 Task: In the Contact  JohnsonMarry@abc7ny.com, schedule and save the meeting with title: 'Collaborative Discussion', Select date: '23 September, 2023', select start time: 10:00:AM. Add location in person New York with meeting description: Kindly join this meeting to understand Product Demo and Service Presentation.. Logged in from softage.1@softage.net
Action: Mouse moved to (96, 78)
Screenshot: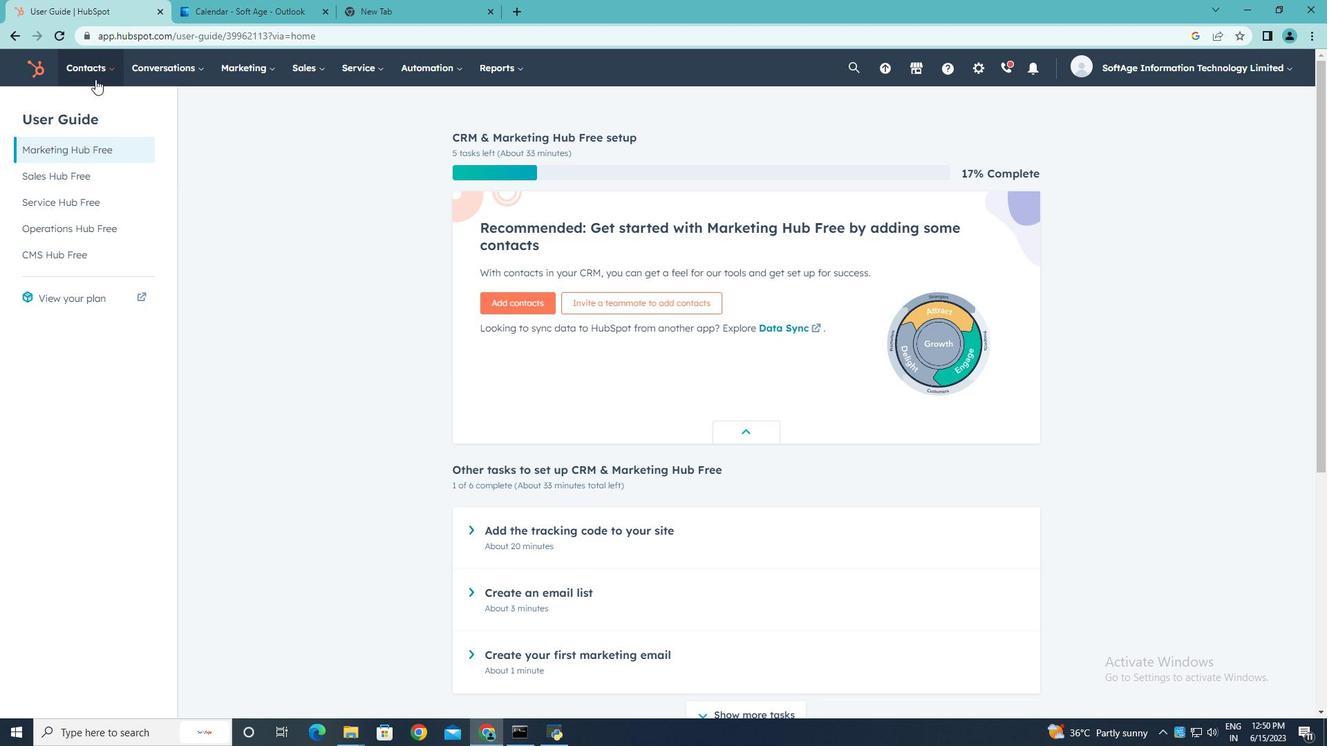 
Action: Mouse pressed left at (96, 78)
Screenshot: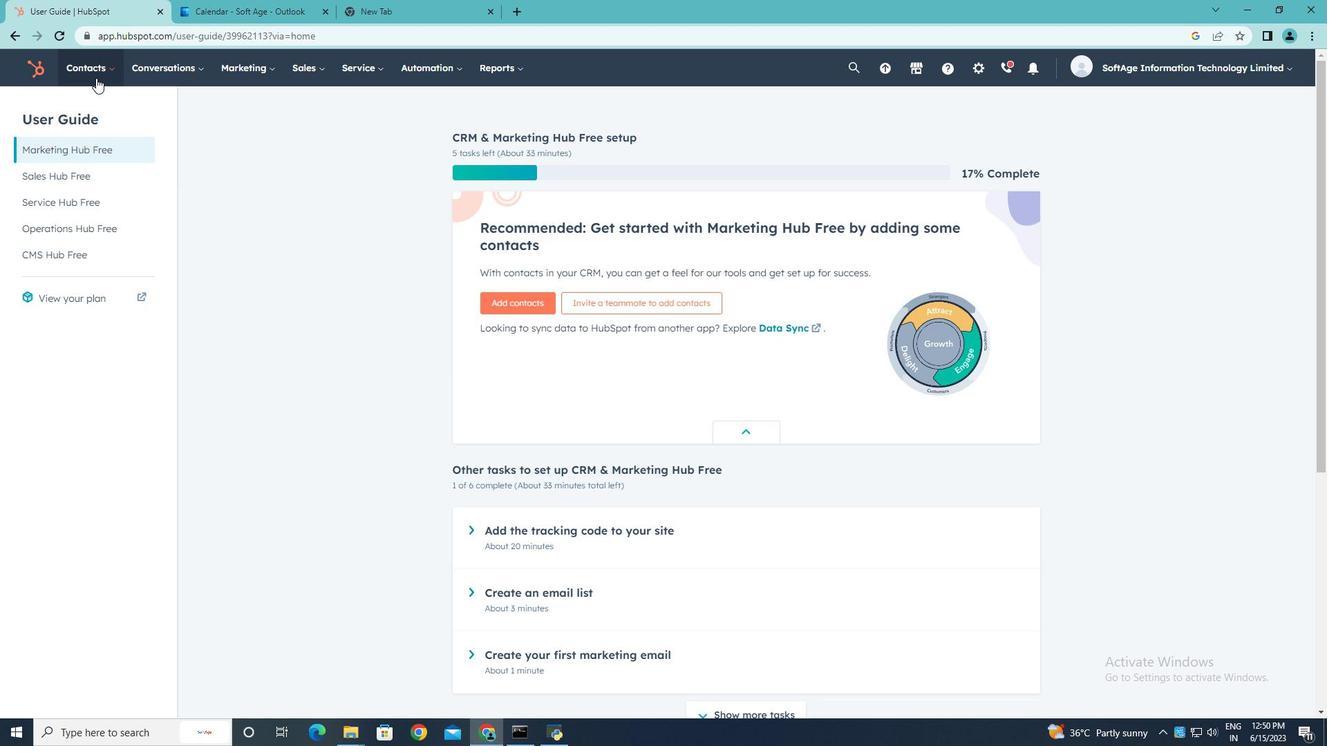 
Action: Mouse moved to (103, 112)
Screenshot: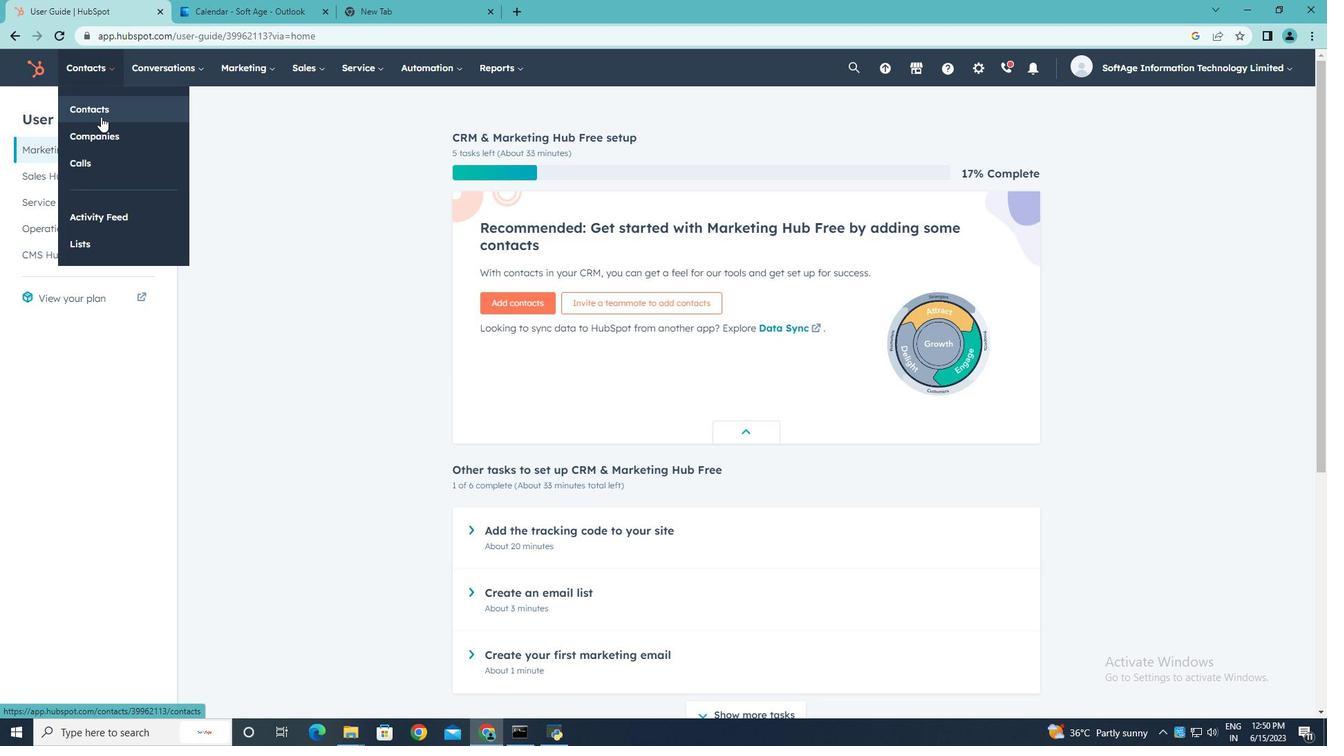 
Action: Mouse pressed left at (103, 112)
Screenshot: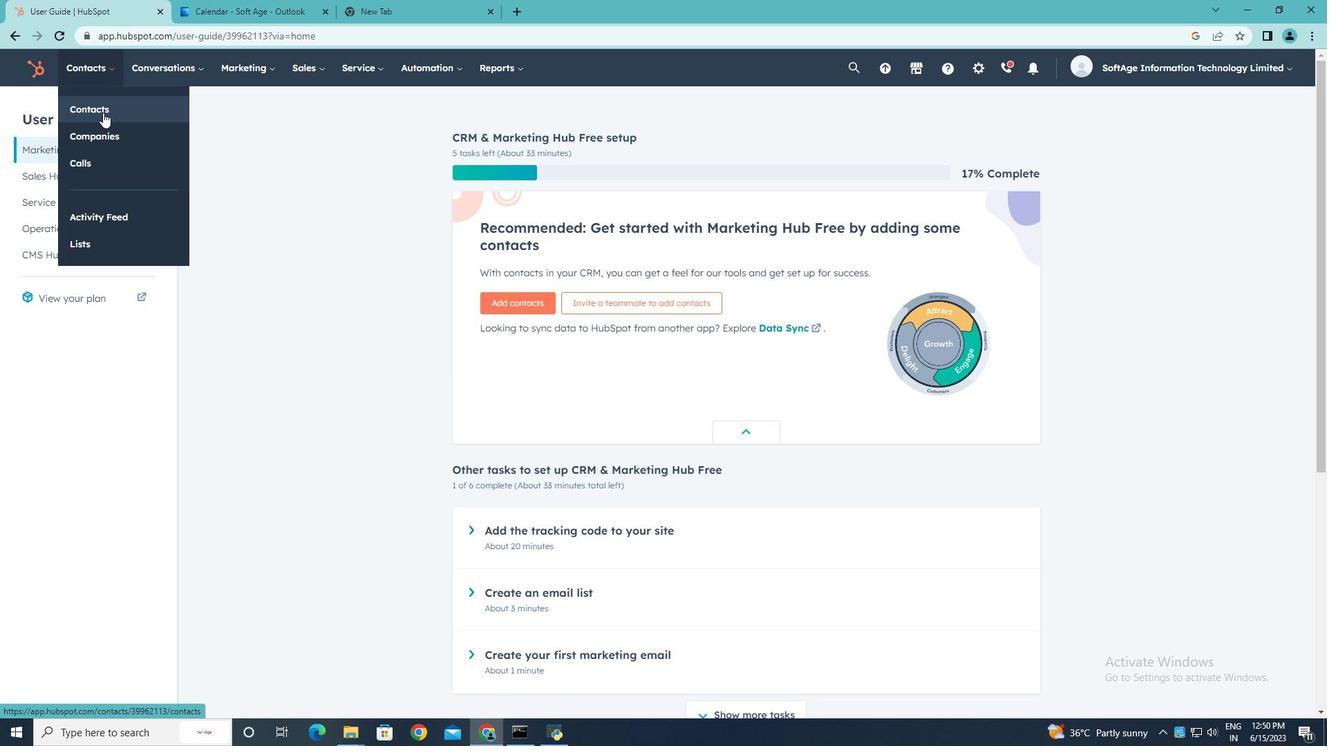 
Action: Mouse moved to (109, 219)
Screenshot: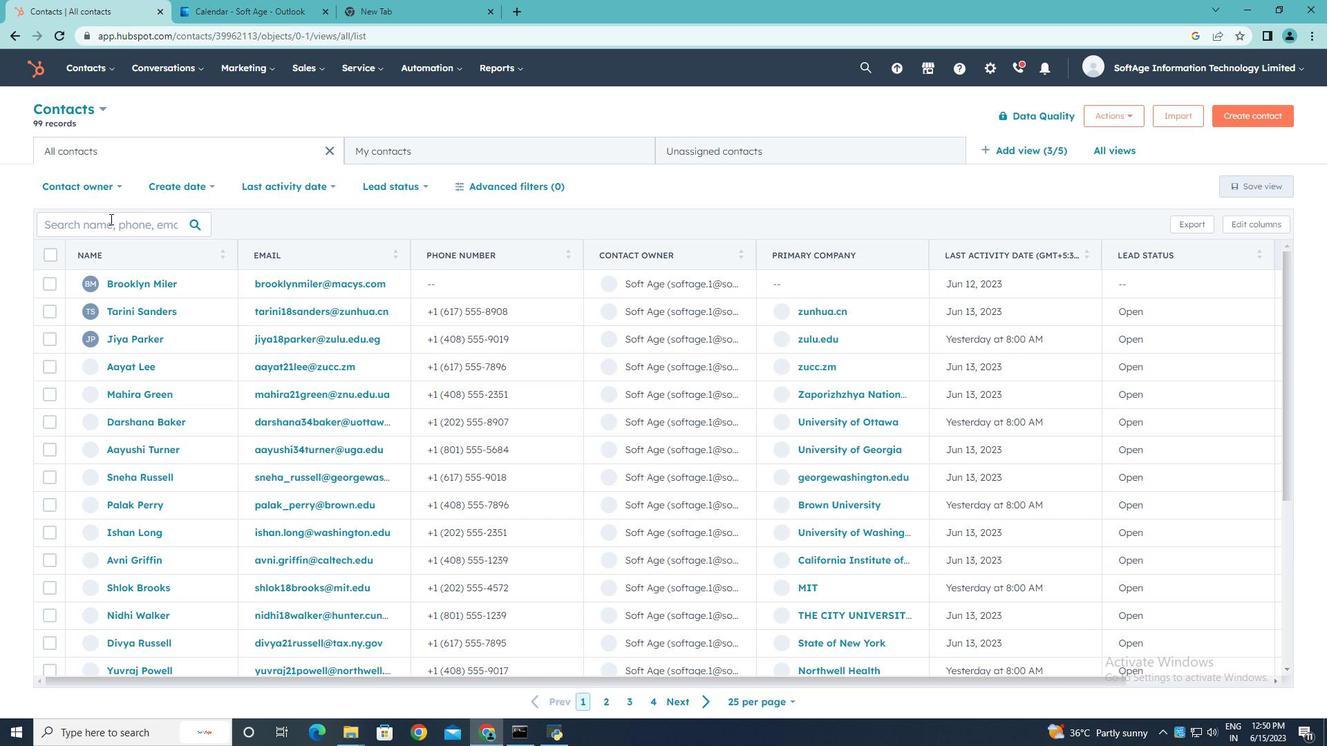 
Action: Mouse pressed left at (109, 219)
Screenshot: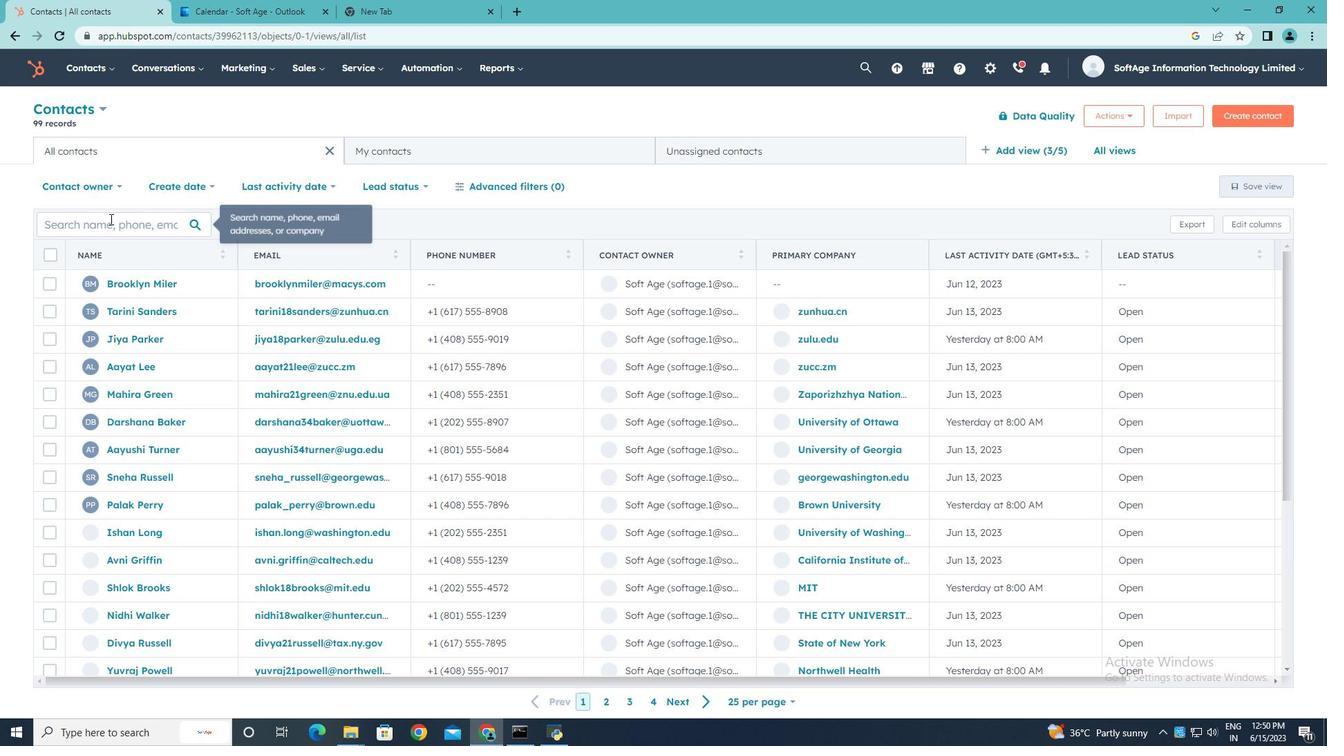 
Action: Key pressed <Key.shift>Johnson<Key.shift>Marry<Key.shift><Key.shift><Key.shift>@abc7ny.com
Screenshot: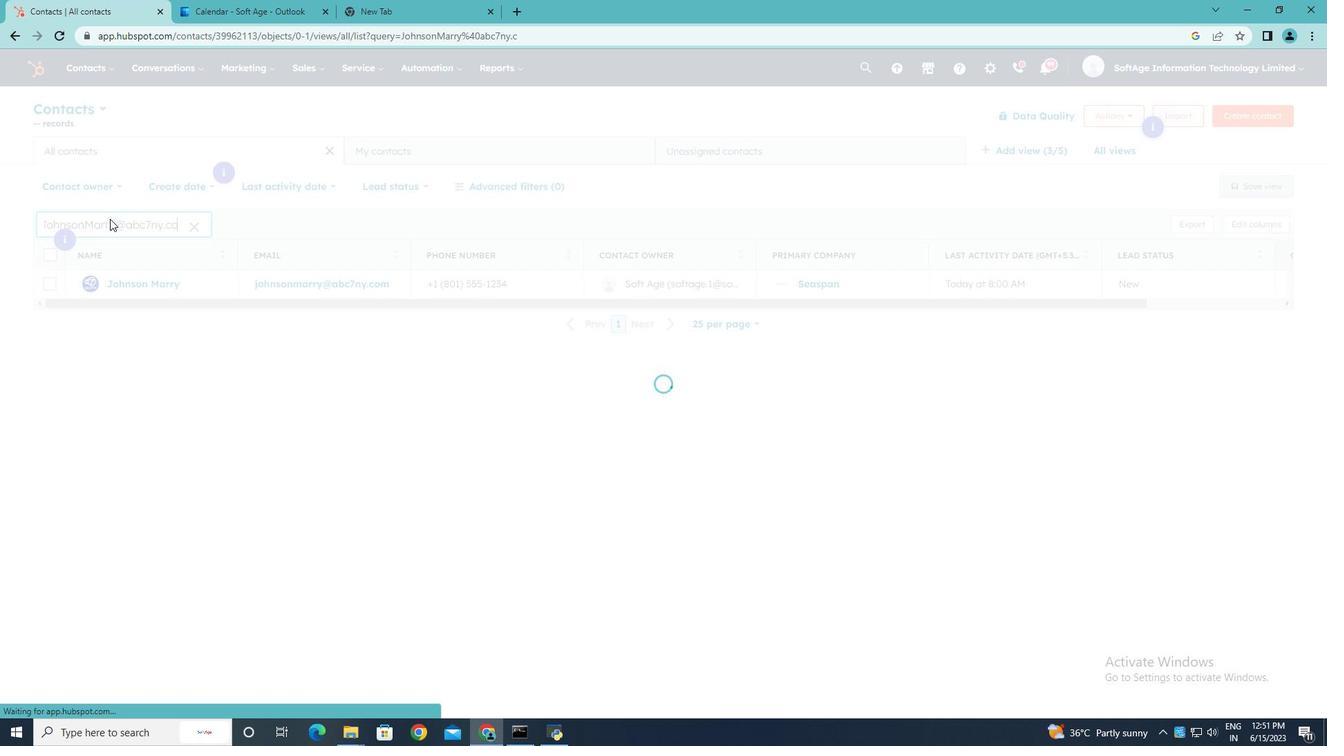 
Action: Mouse moved to (127, 282)
Screenshot: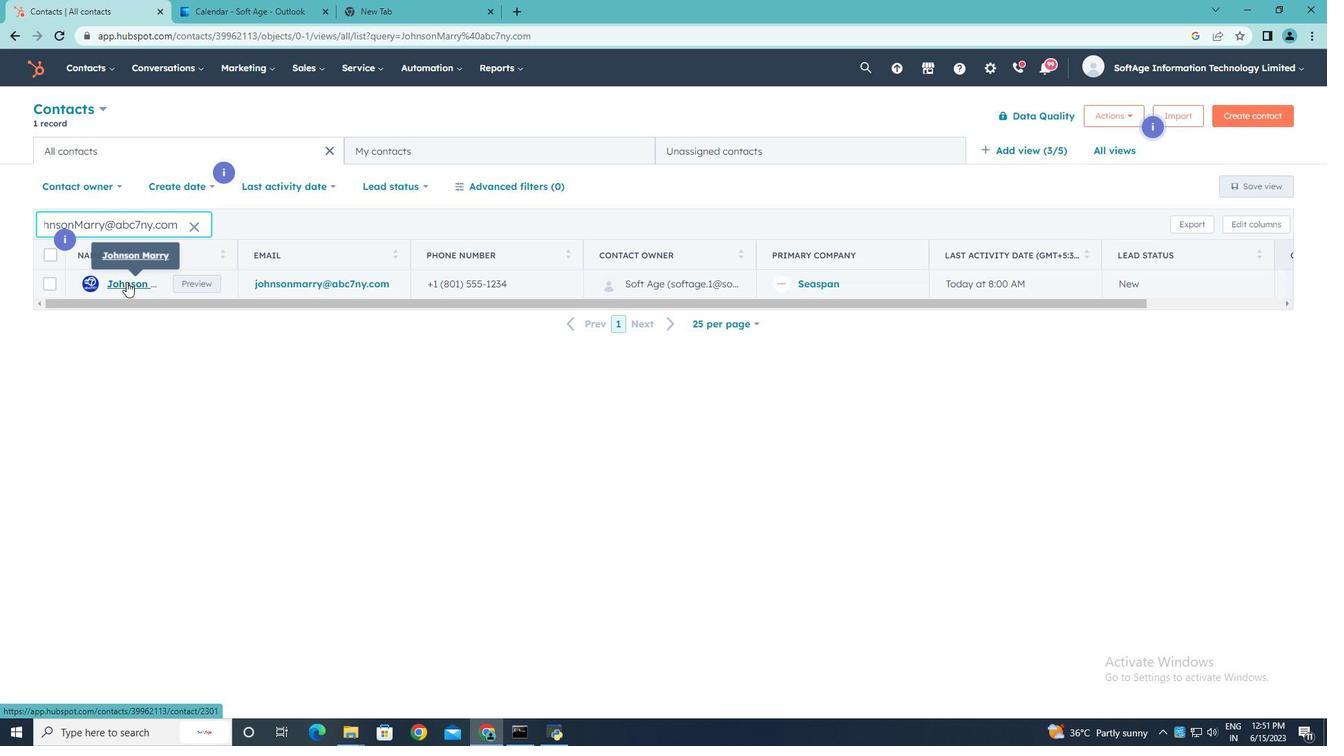 
Action: Mouse pressed left at (127, 282)
Screenshot: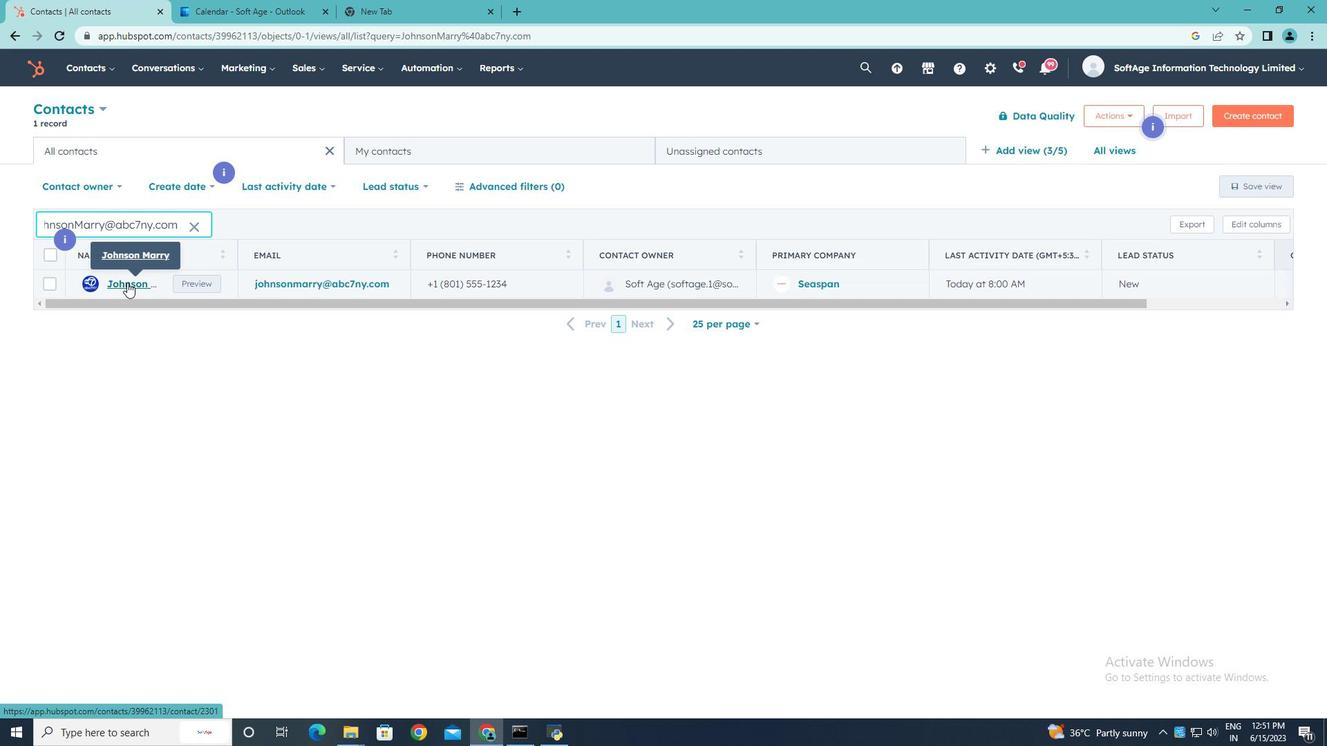 
Action: Mouse moved to (225, 220)
Screenshot: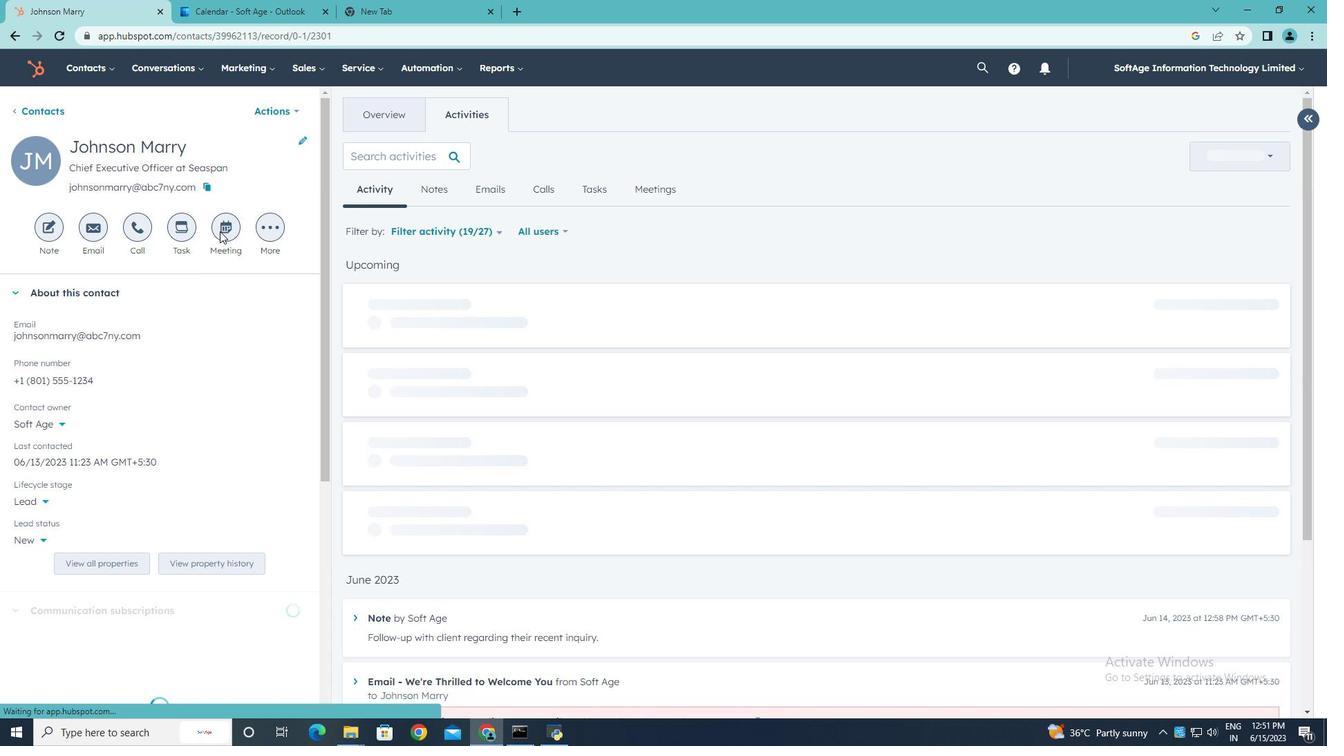
Action: Mouse pressed left at (225, 220)
Screenshot: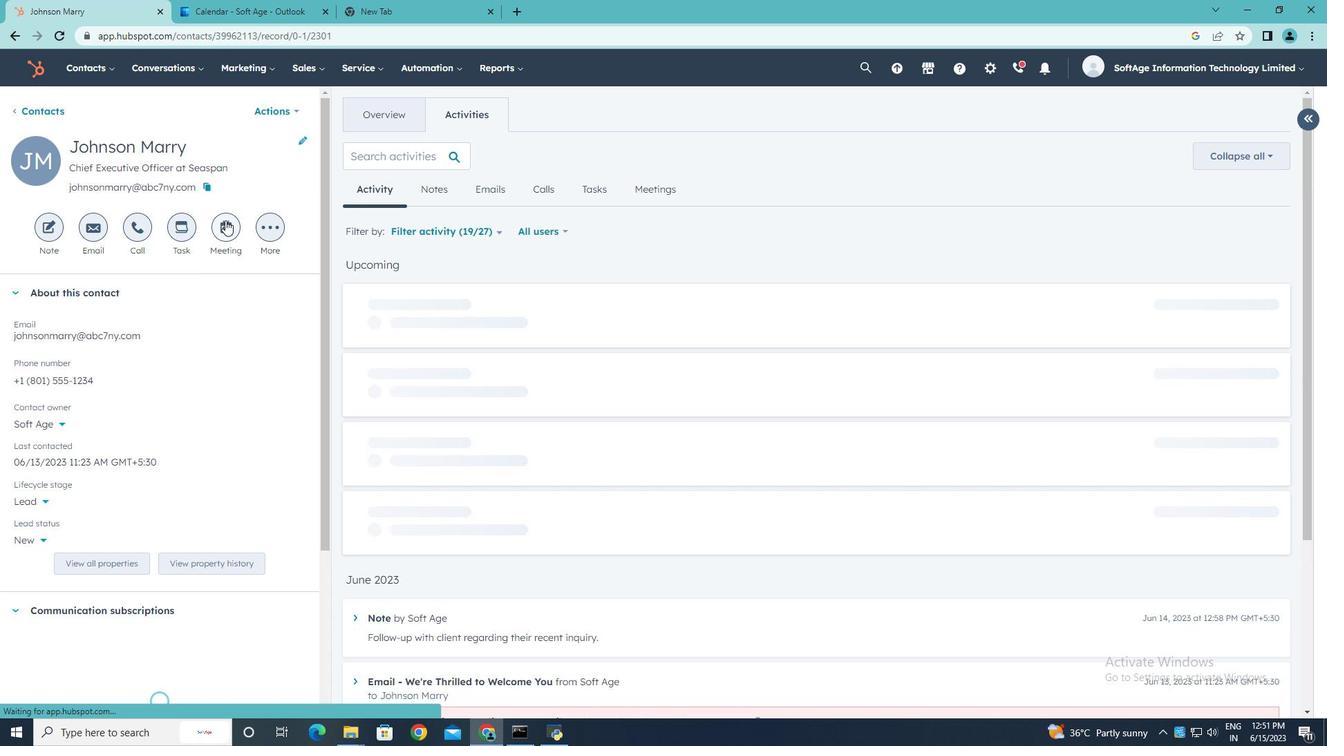 
Action: Key pressed <Key.shift>Collaborative<Key.space><Key.shift>Discussion.
Screenshot: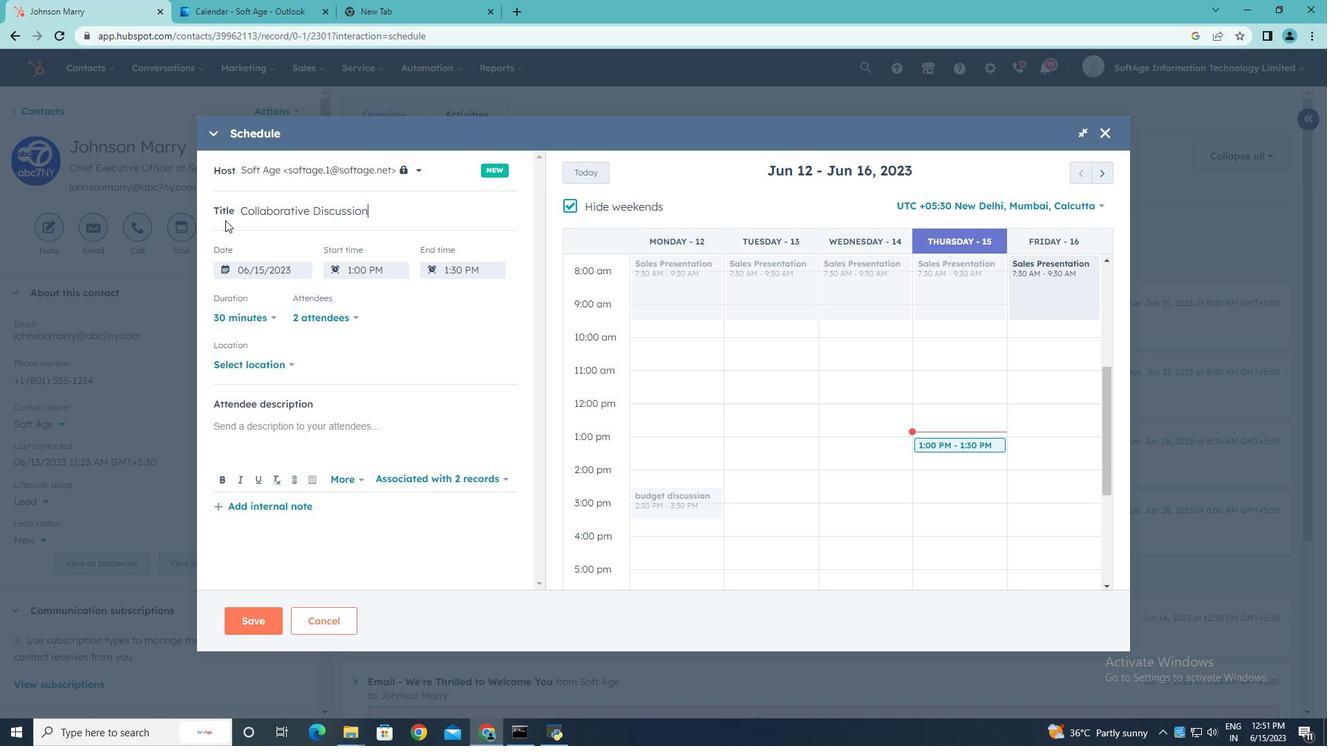 
Action: Mouse moved to (573, 205)
Screenshot: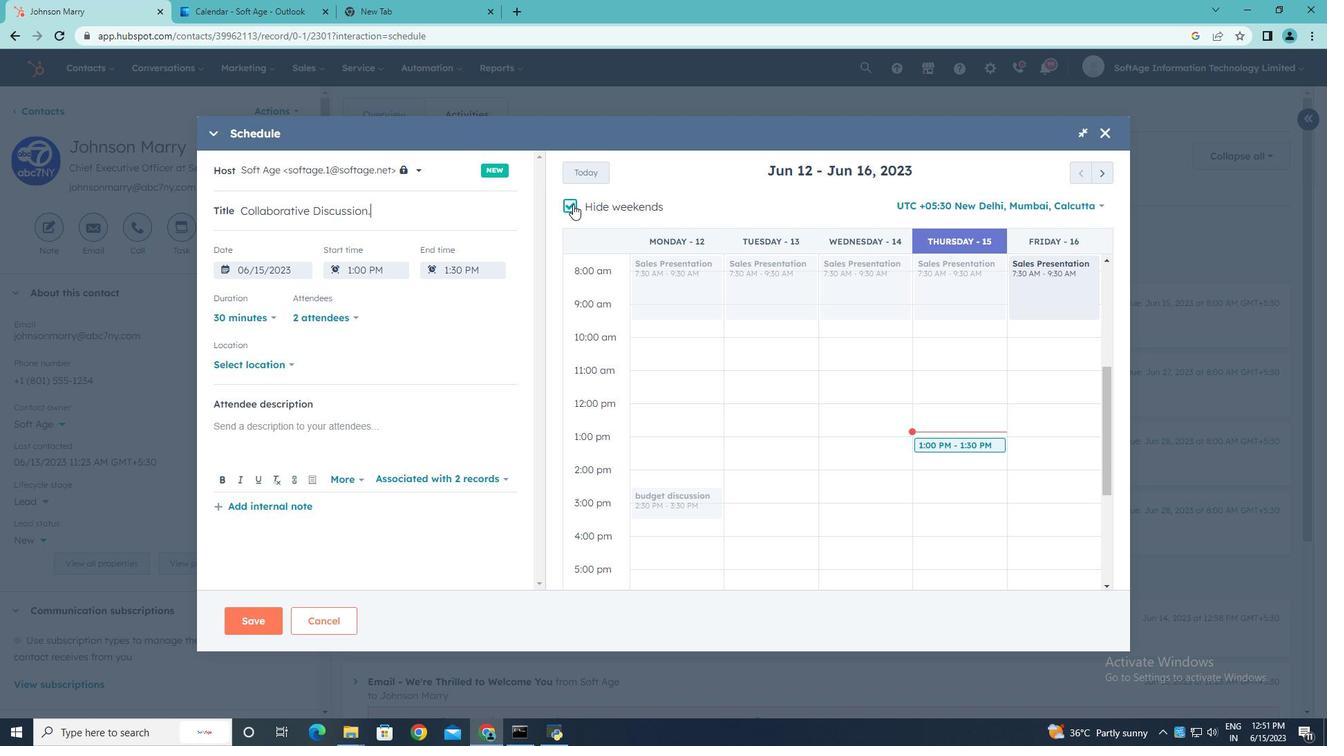 
Action: Mouse pressed left at (573, 205)
Screenshot: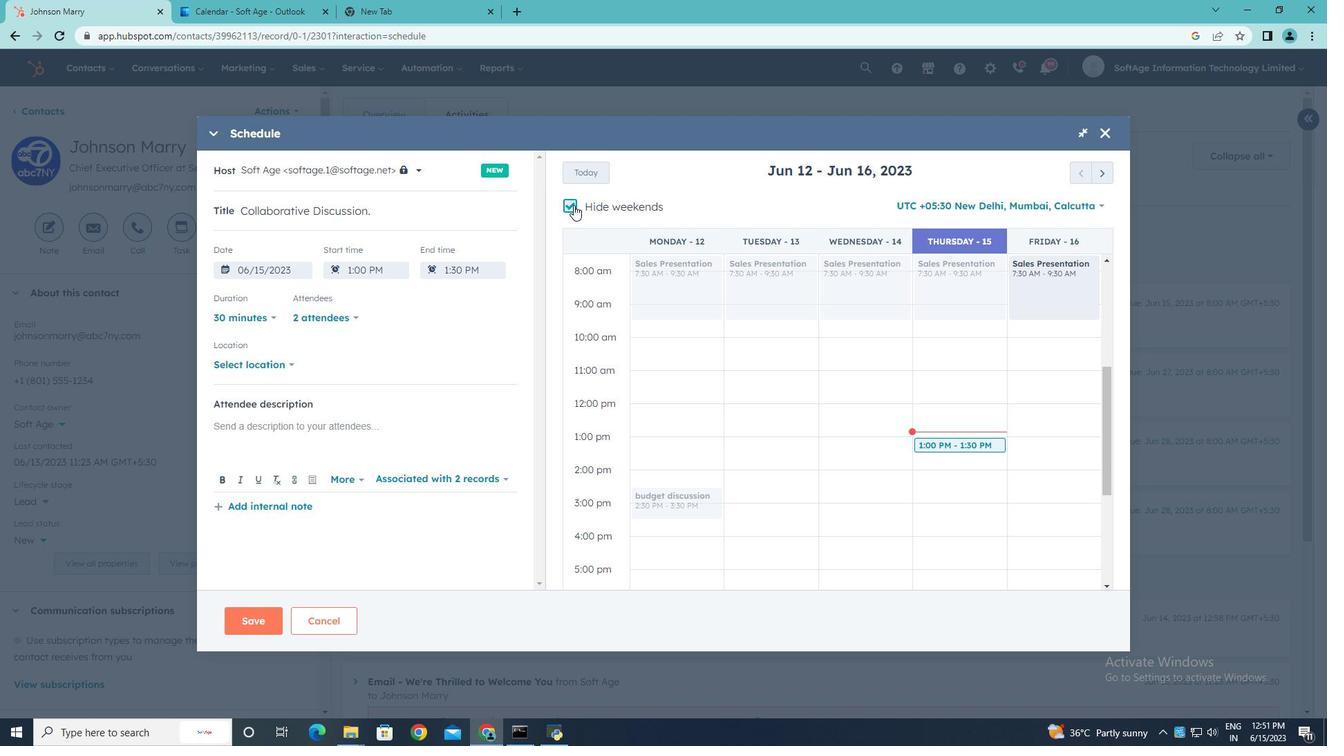 
Action: Mouse moved to (1102, 173)
Screenshot: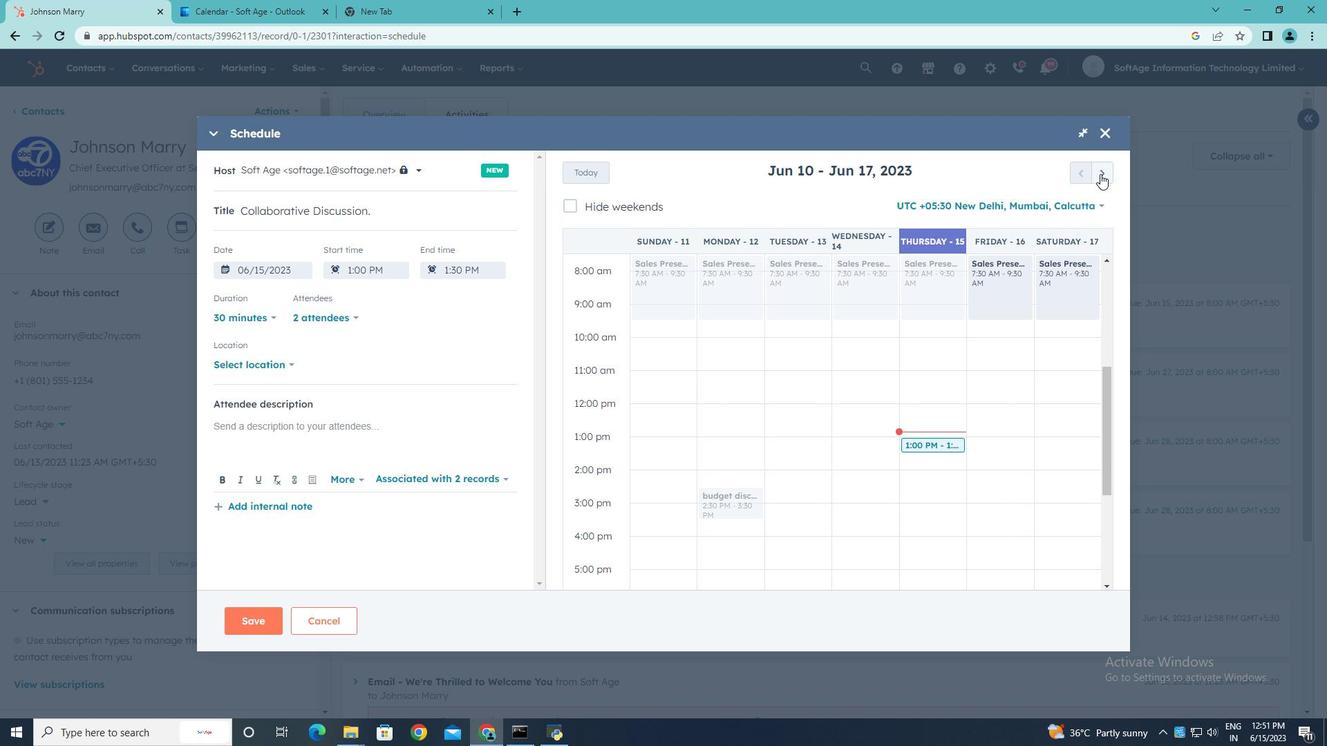 
Action: Mouse pressed left at (1102, 173)
Screenshot: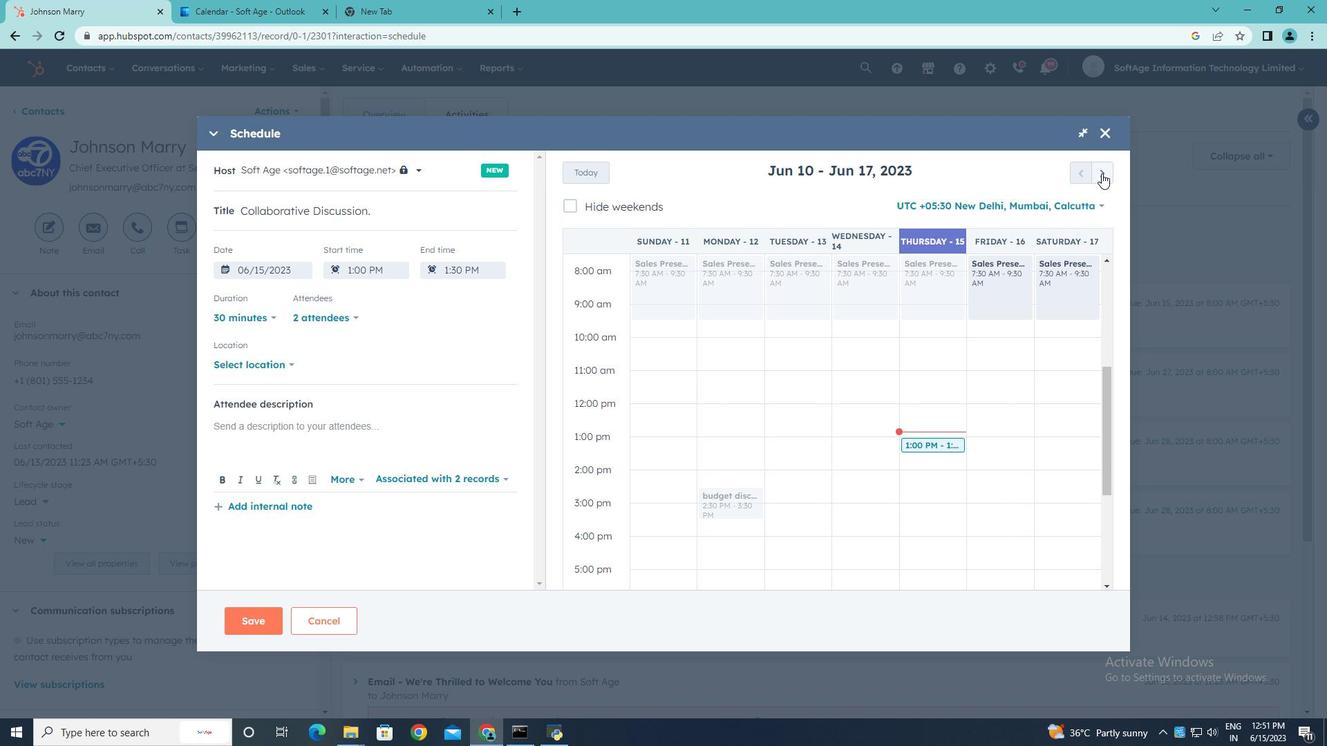 
Action: Mouse pressed left at (1102, 173)
Screenshot: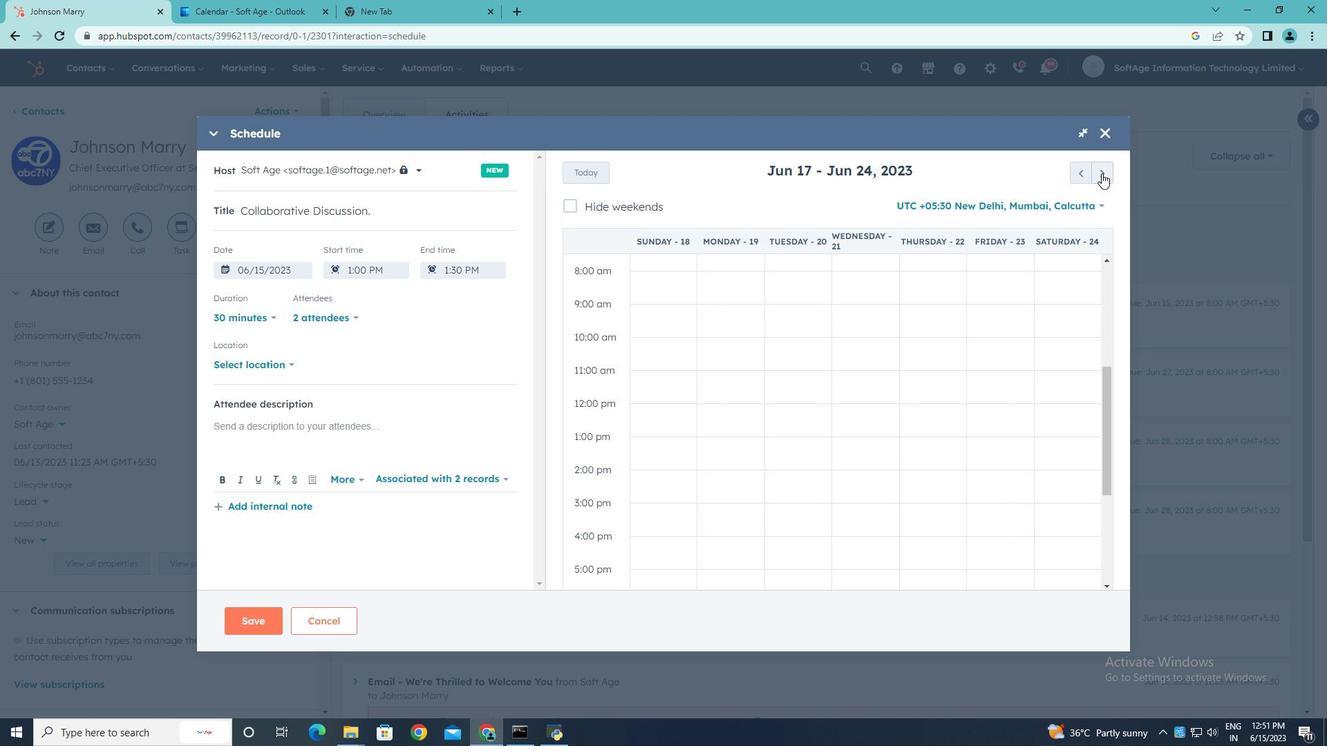 
Action: Mouse pressed left at (1102, 173)
Screenshot: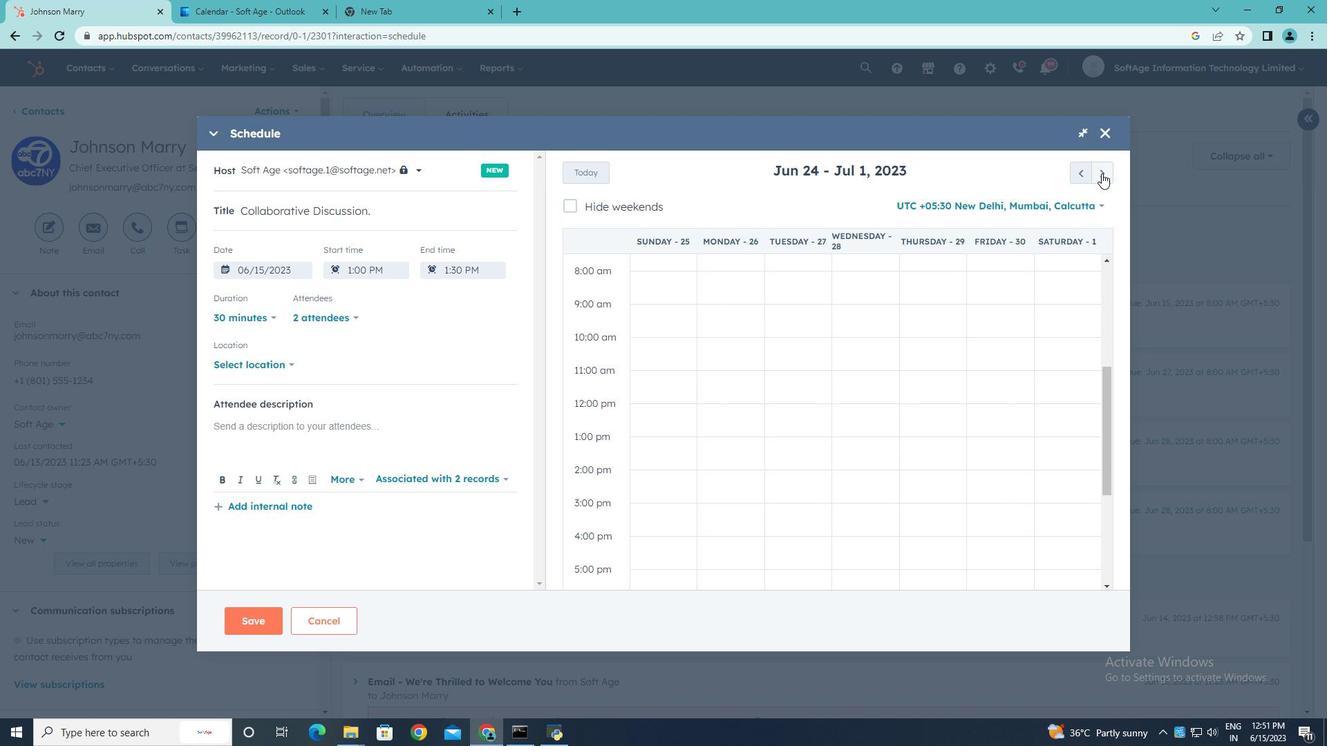 
Action: Mouse pressed left at (1102, 173)
Screenshot: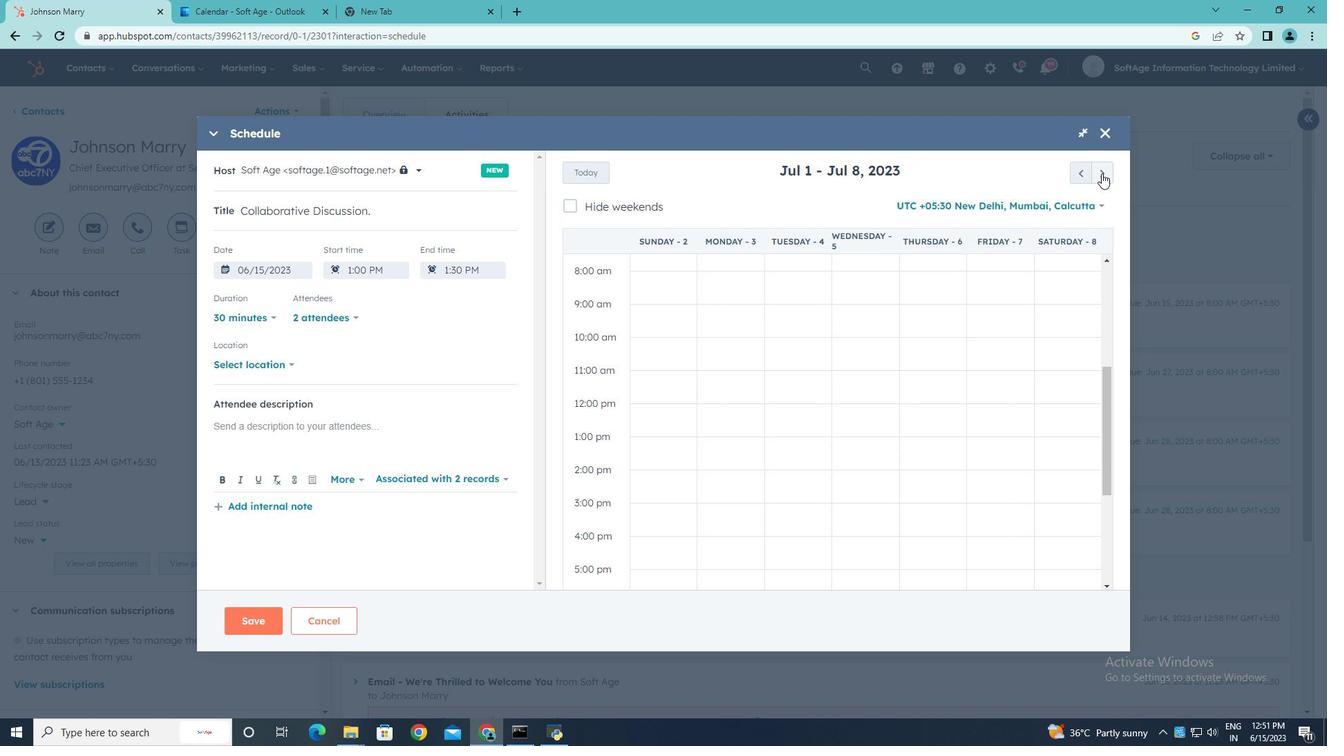 
Action: Mouse pressed left at (1102, 173)
Screenshot: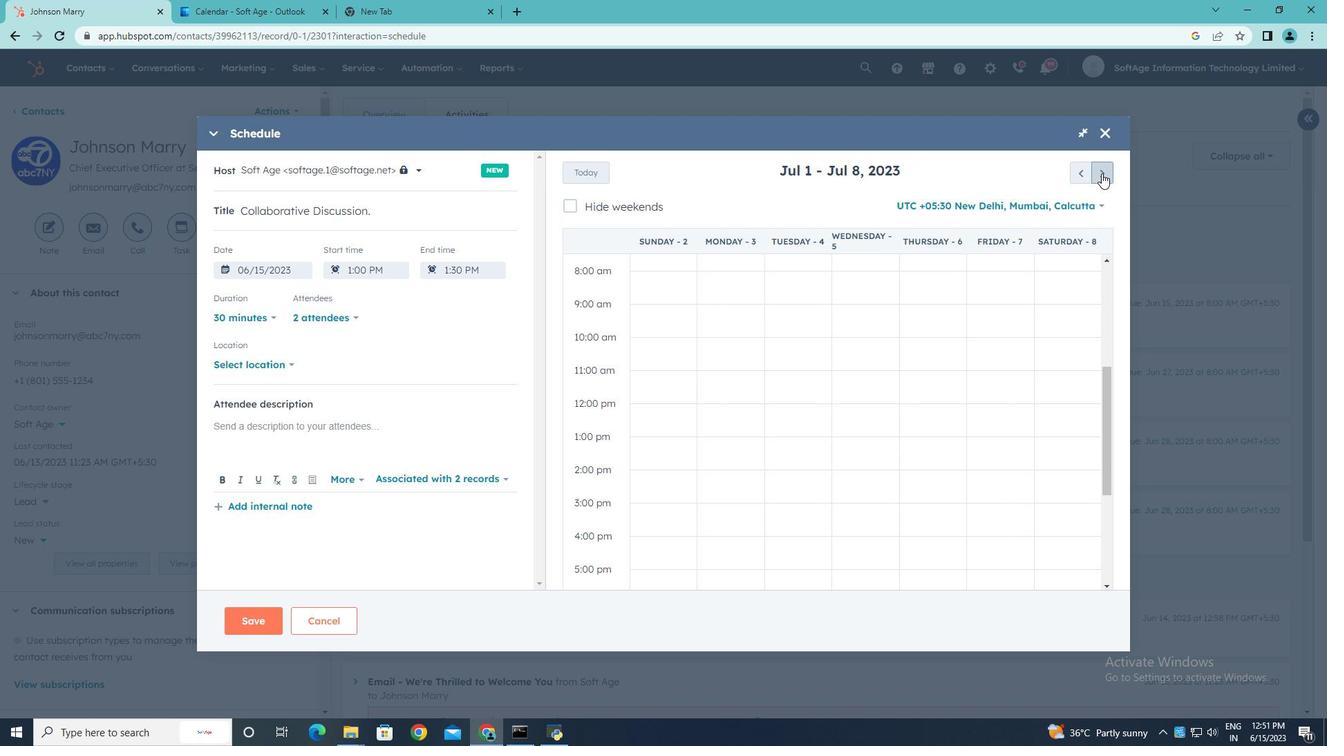 
Action: Mouse pressed left at (1102, 173)
Screenshot: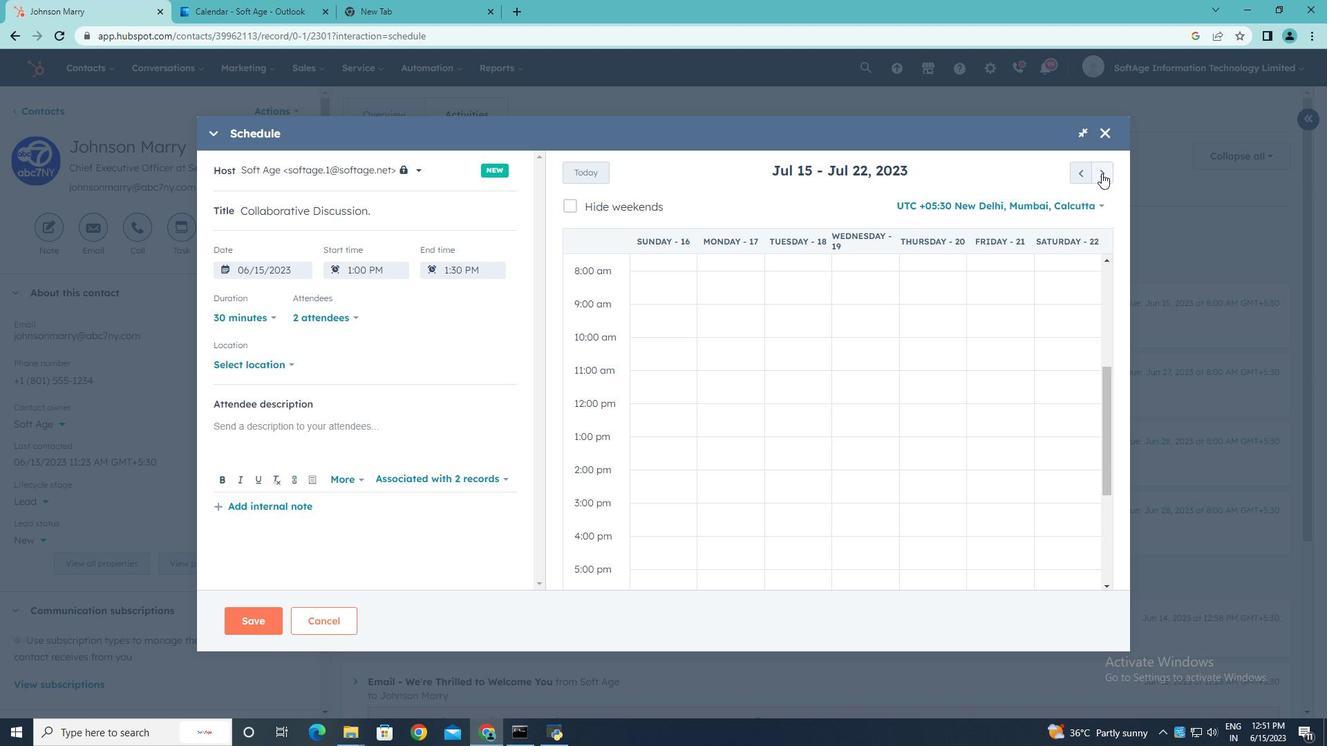 
Action: Mouse pressed left at (1102, 173)
Screenshot: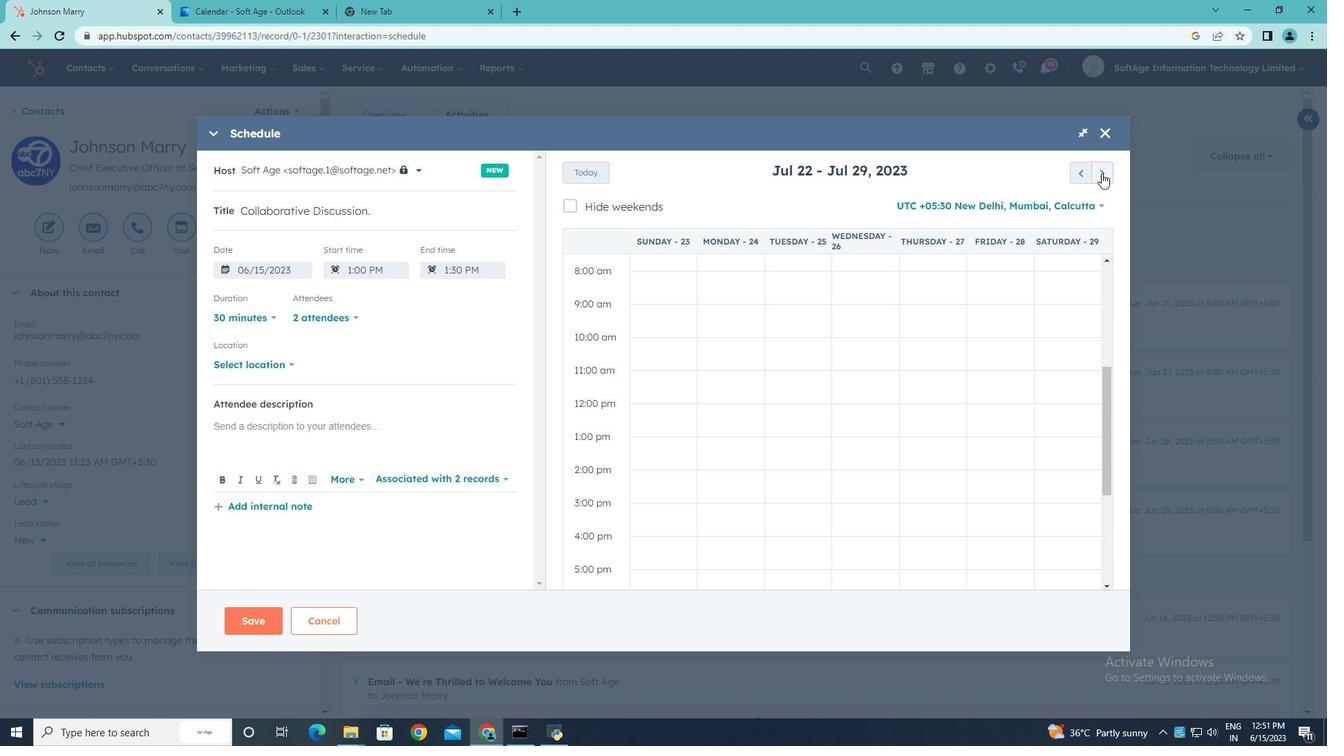 
Action: Mouse pressed left at (1102, 173)
Screenshot: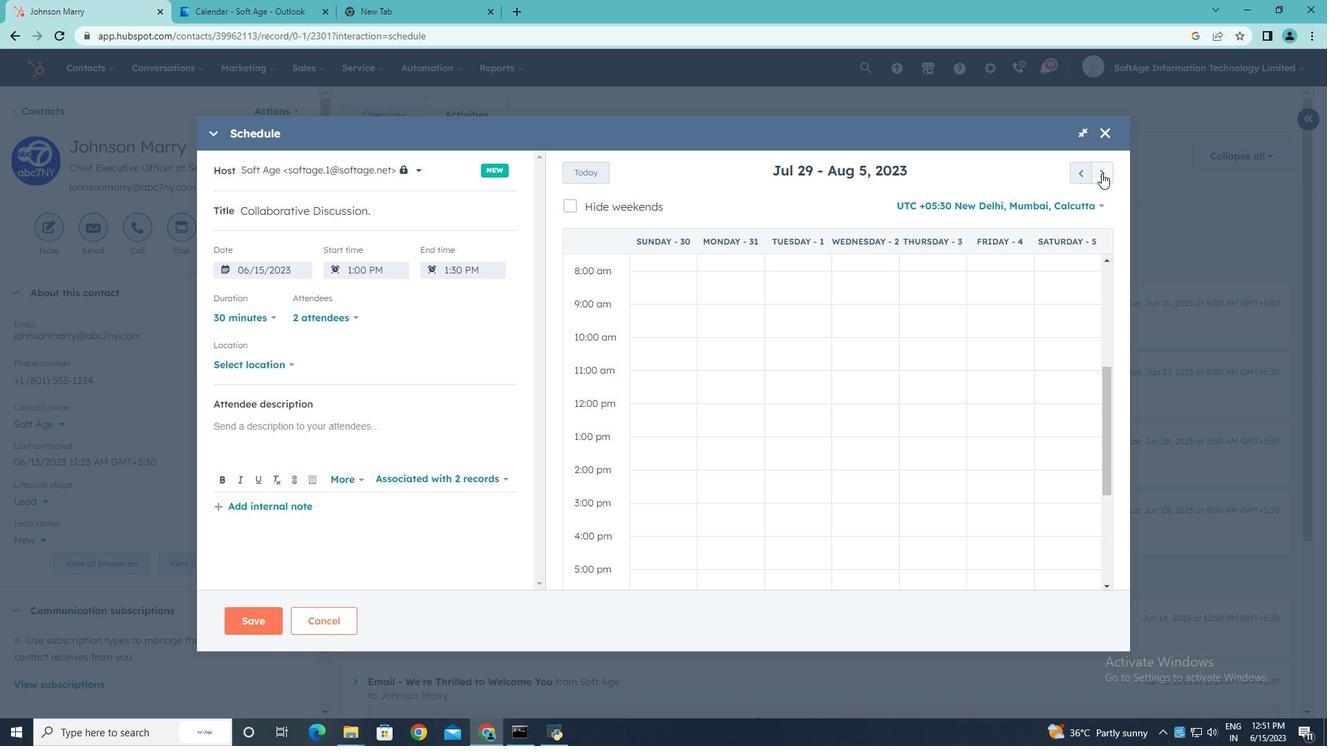 
Action: Mouse pressed left at (1102, 173)
Screenshot: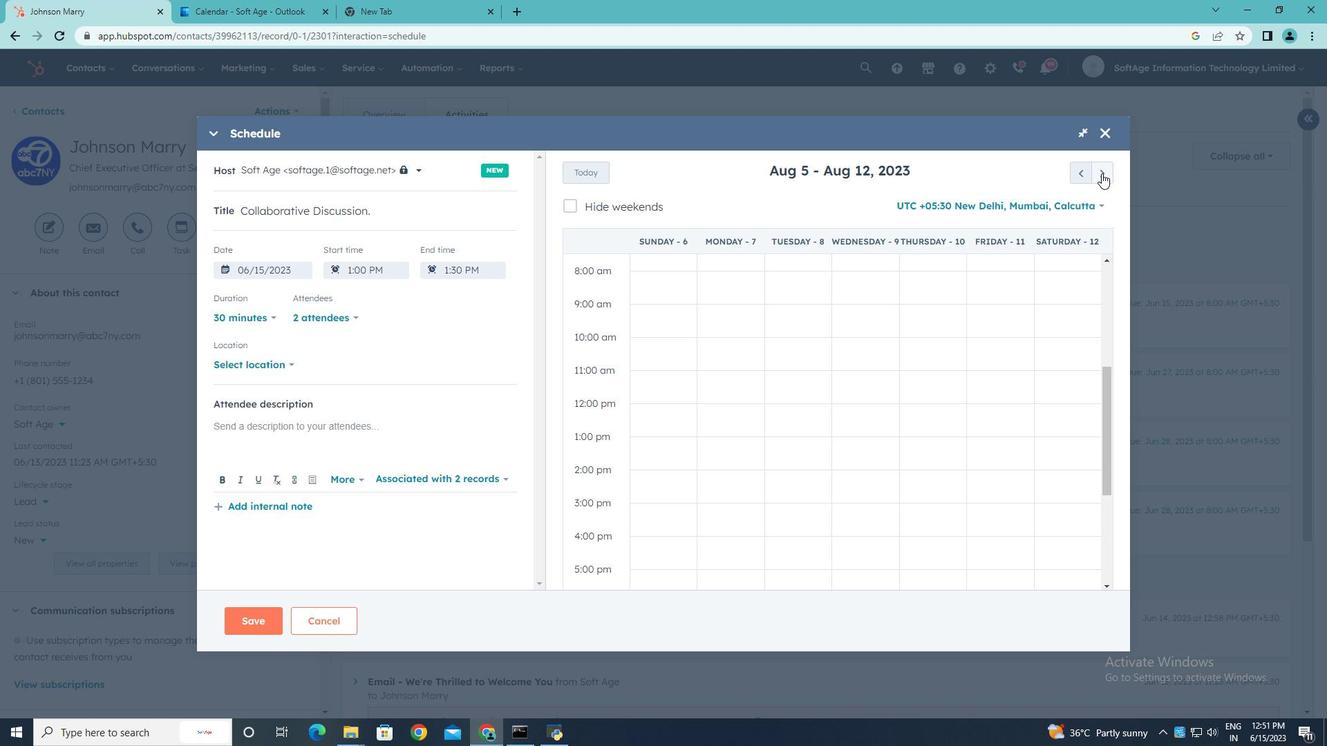 
Action: Mouse pressed left at (1102, 173)
Screenshot: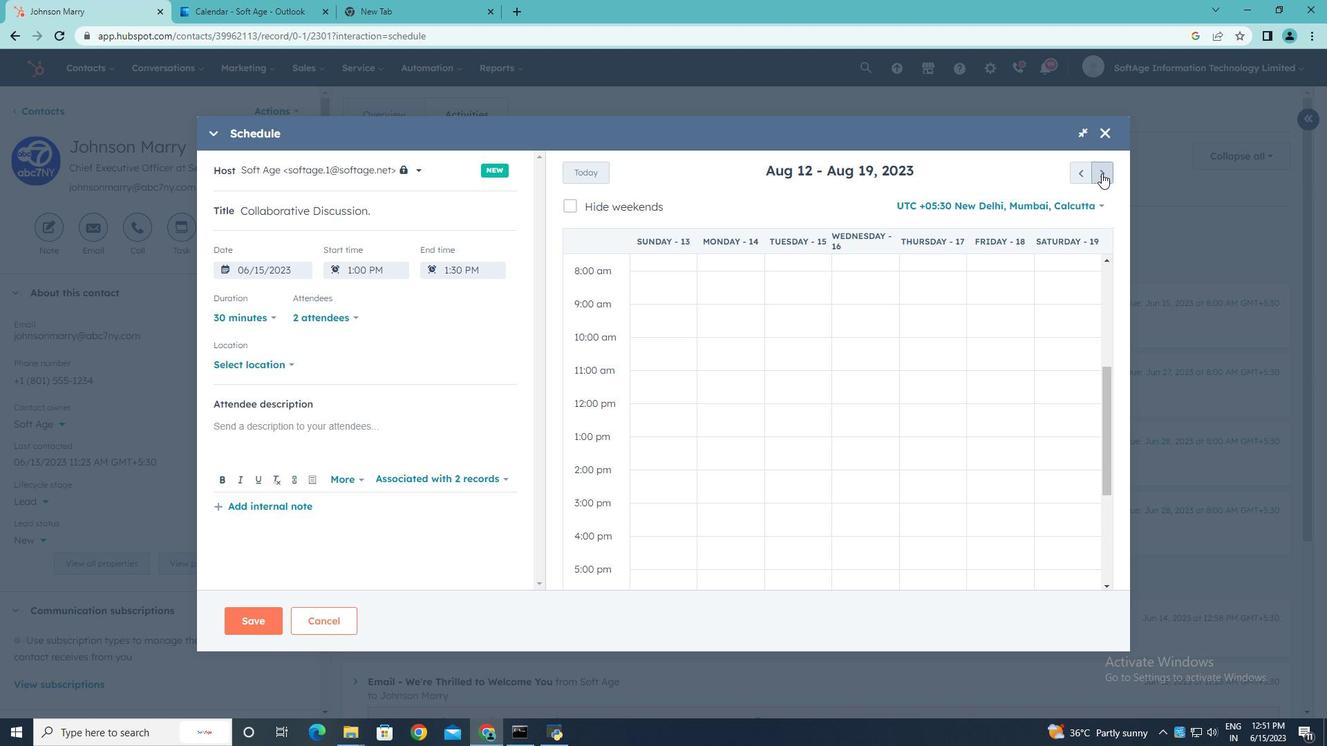 
Action: Mouse pressed left at (1102, 173)
Screenshot: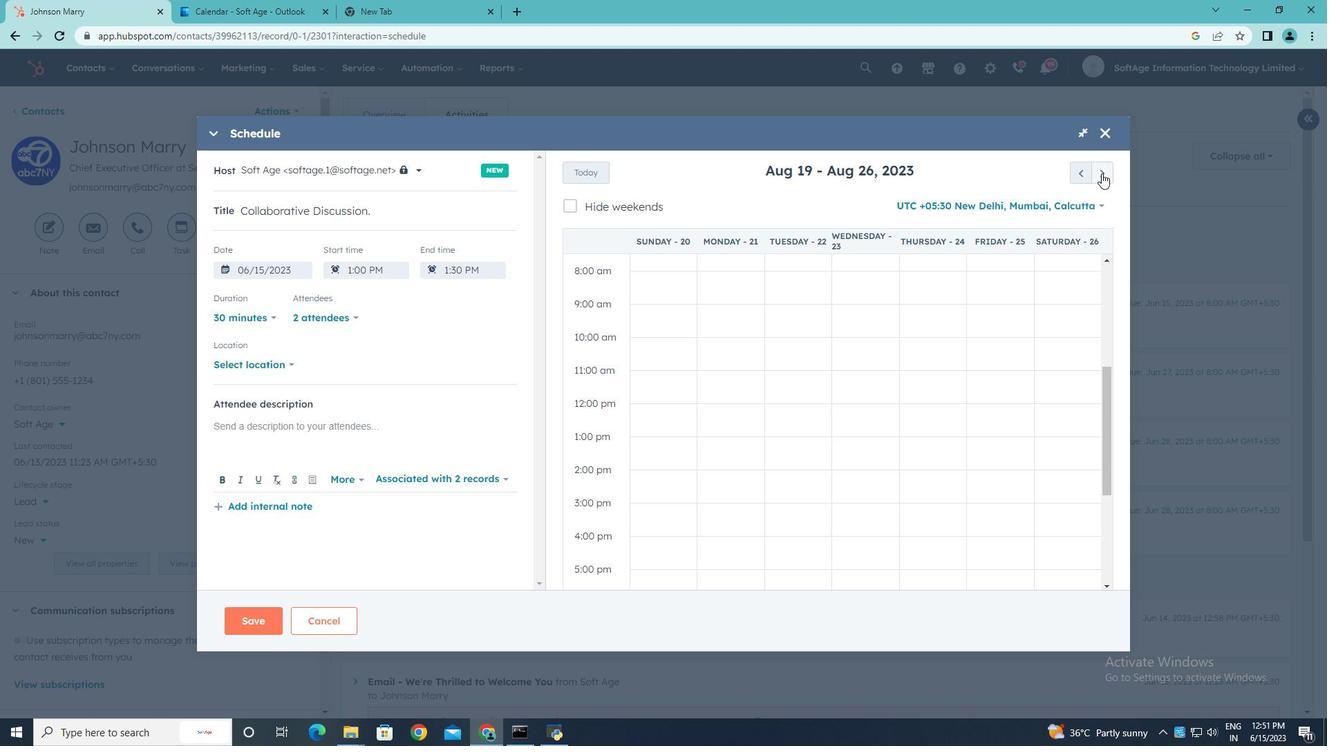 
Action: Mouse pressed left at (1102, 173)
Screenshot: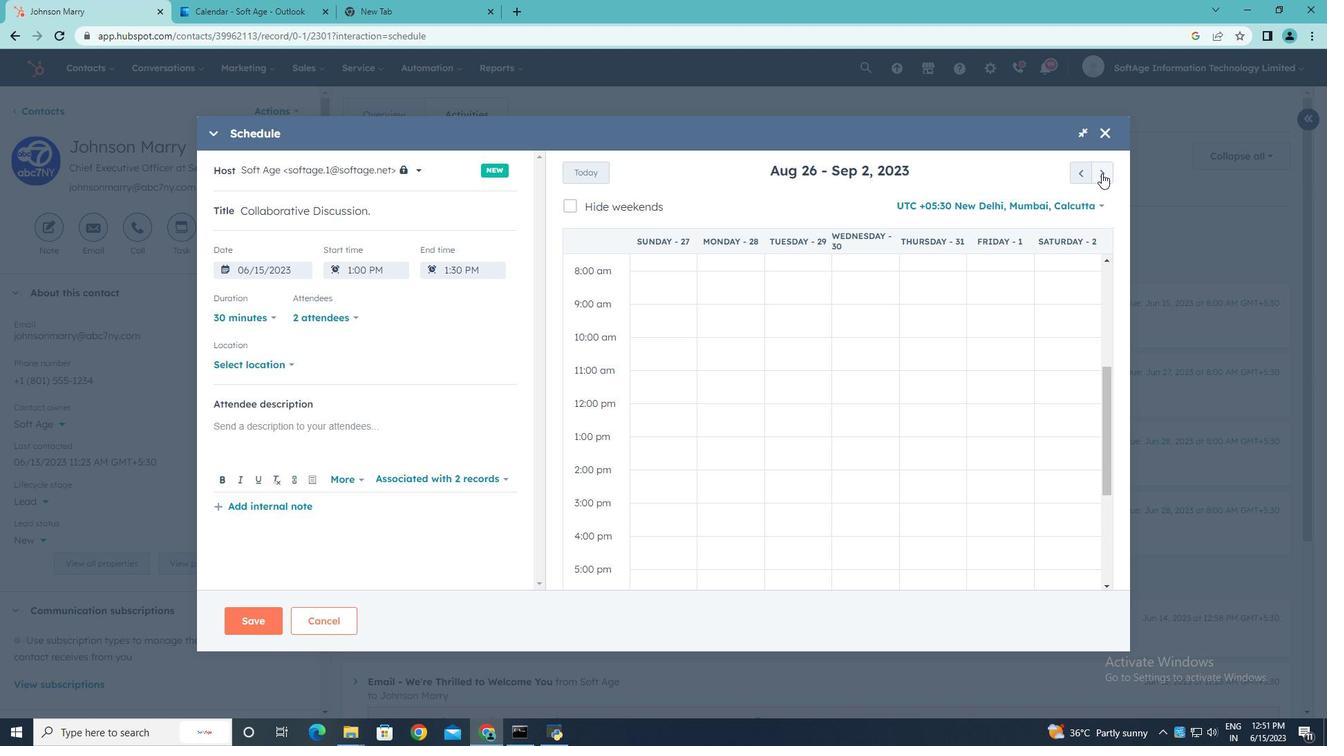 
Action: Mouse pressed left at (1102, 173)
Screenshot: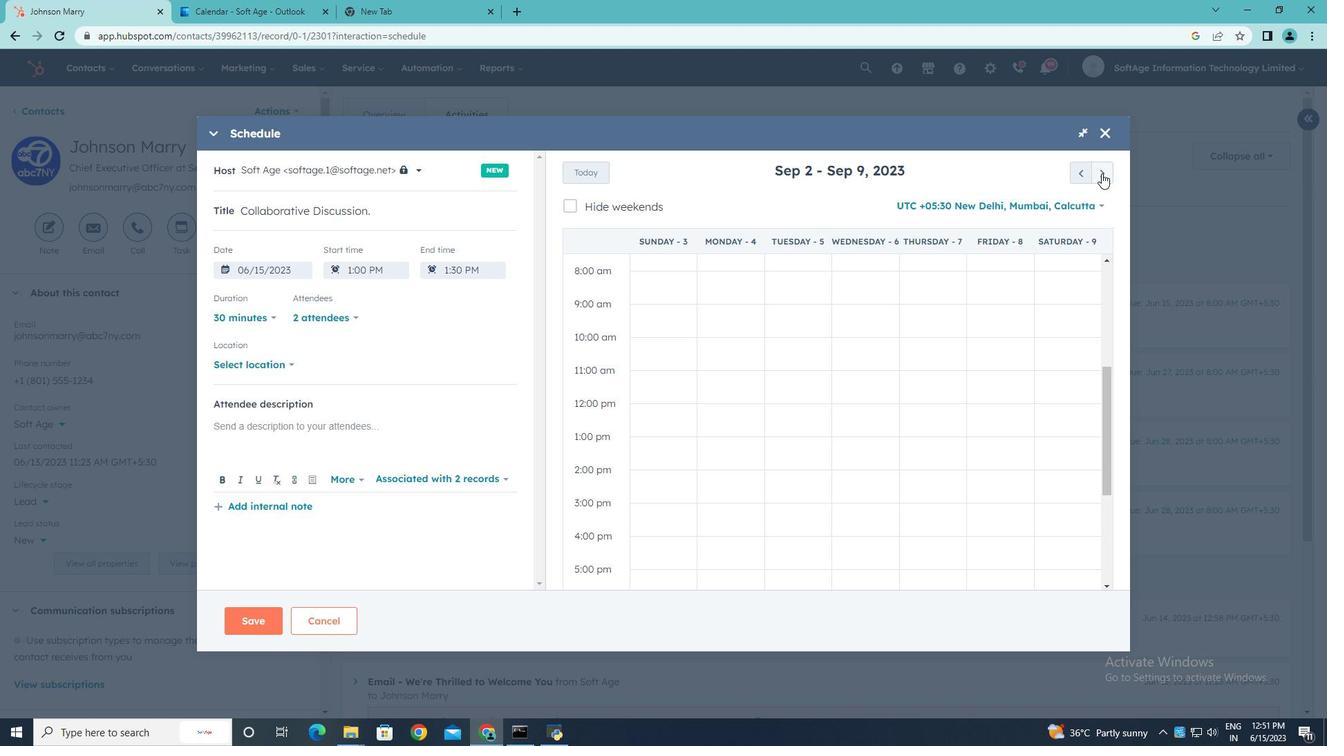 
Action: Mouse pressed left at (1102, 173)
Screenshot: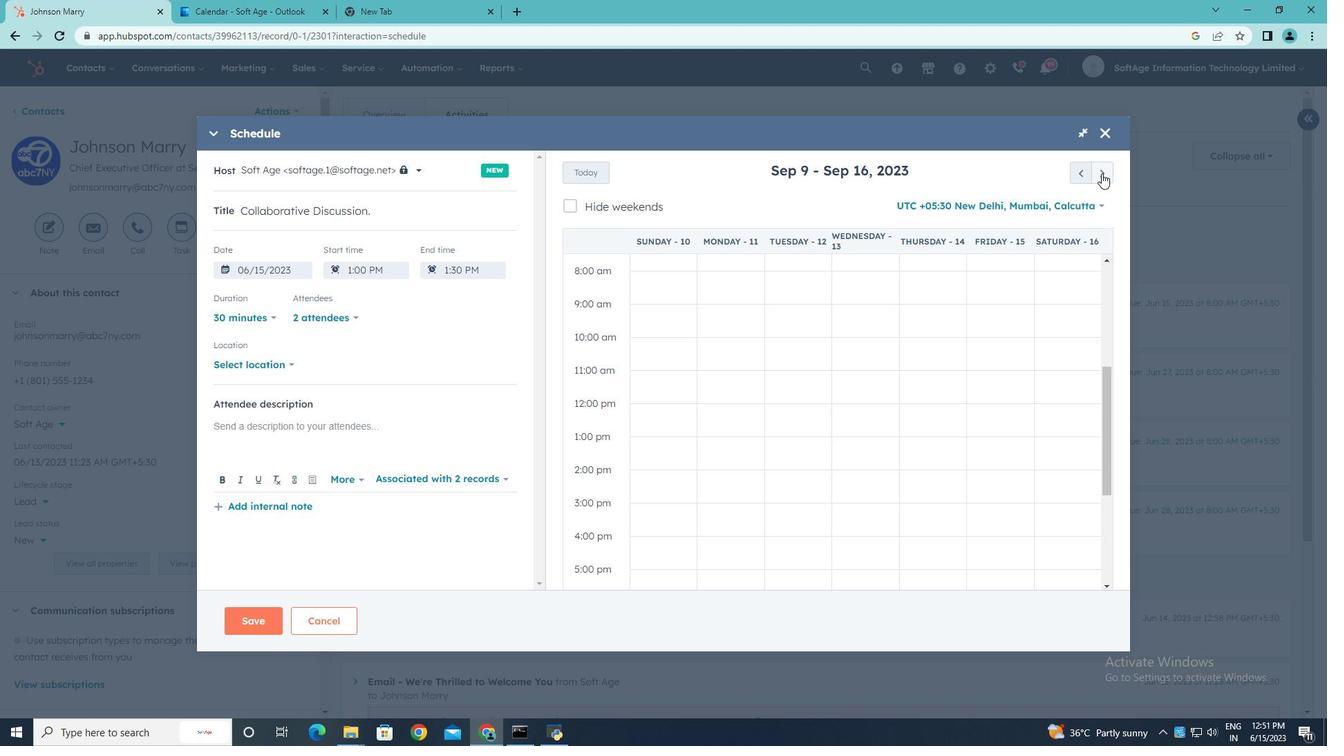 
Action: Mouse moved to (1061, 344)
Screenshot: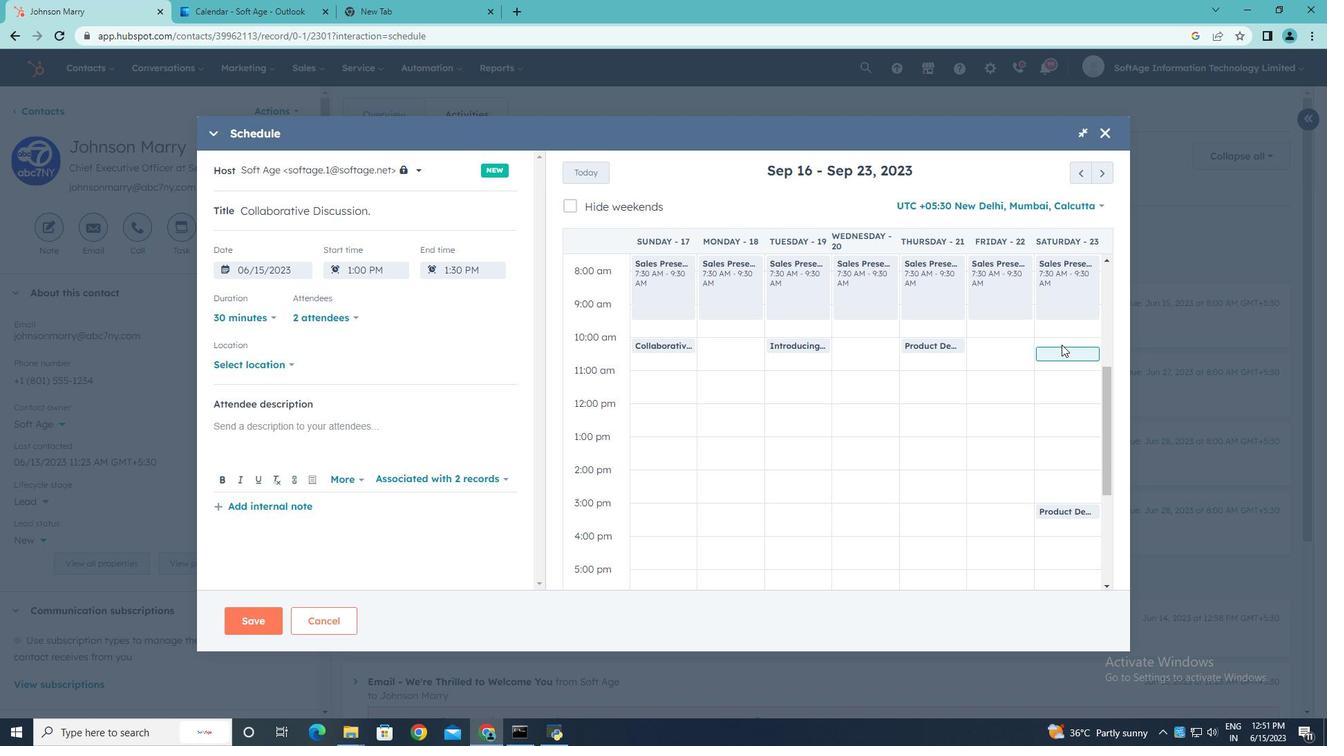 
Action: Mouse pressed left at (1061, 344)
Screenshot: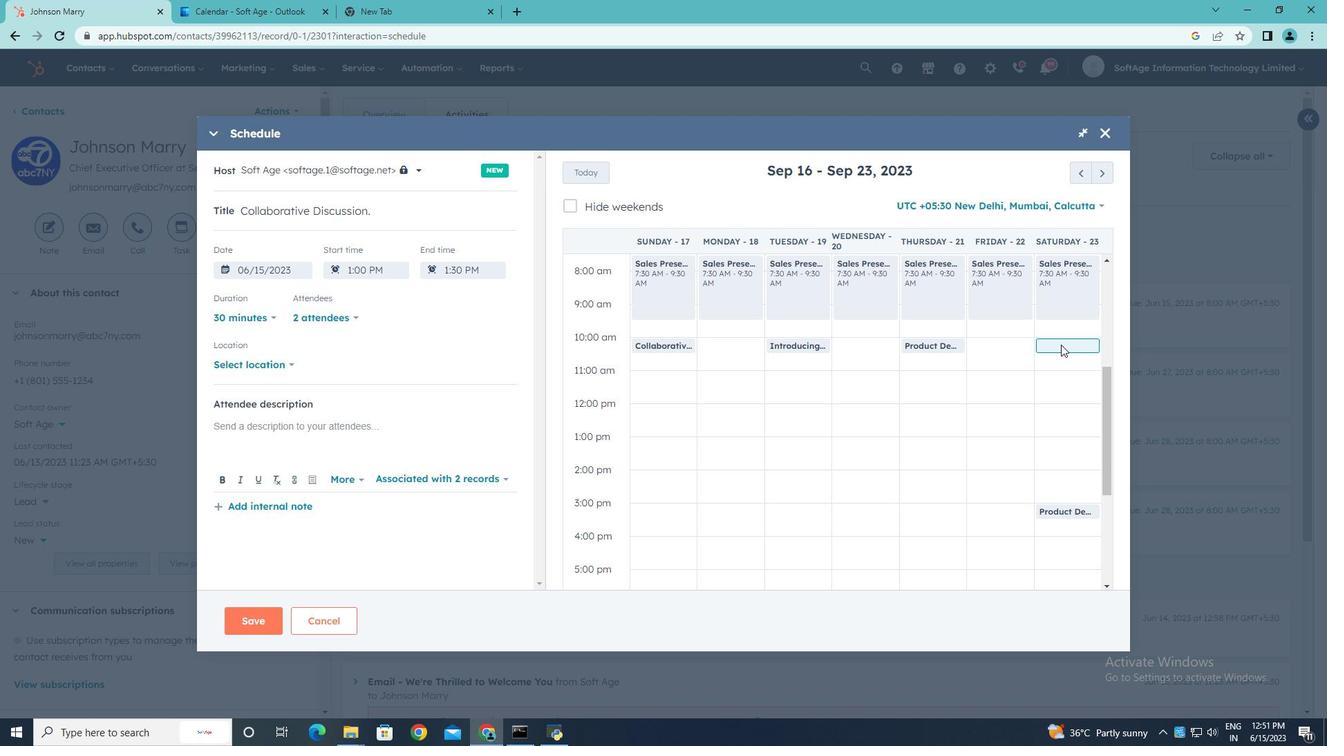 
Action: Mouse moved to (291, 365)
Screenshot: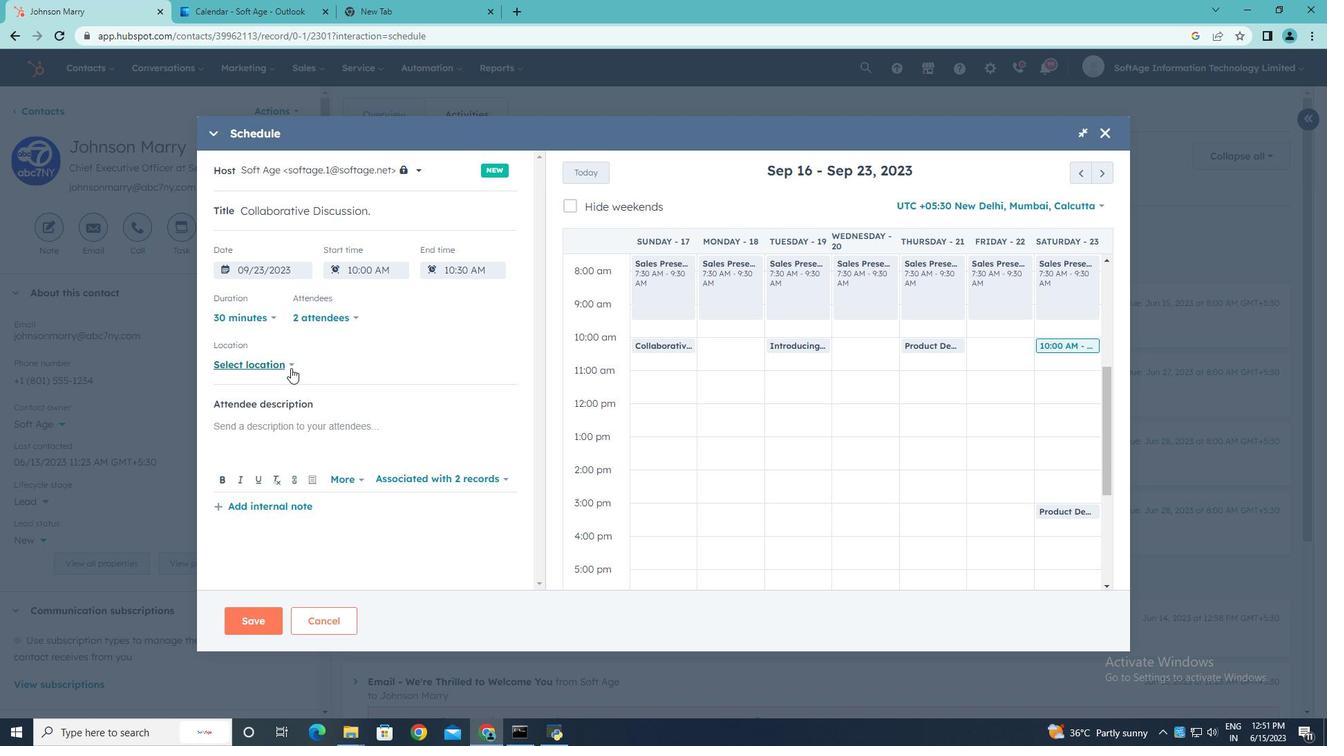 
Action: Mouse pressed left at (291, 365)
Screenshot: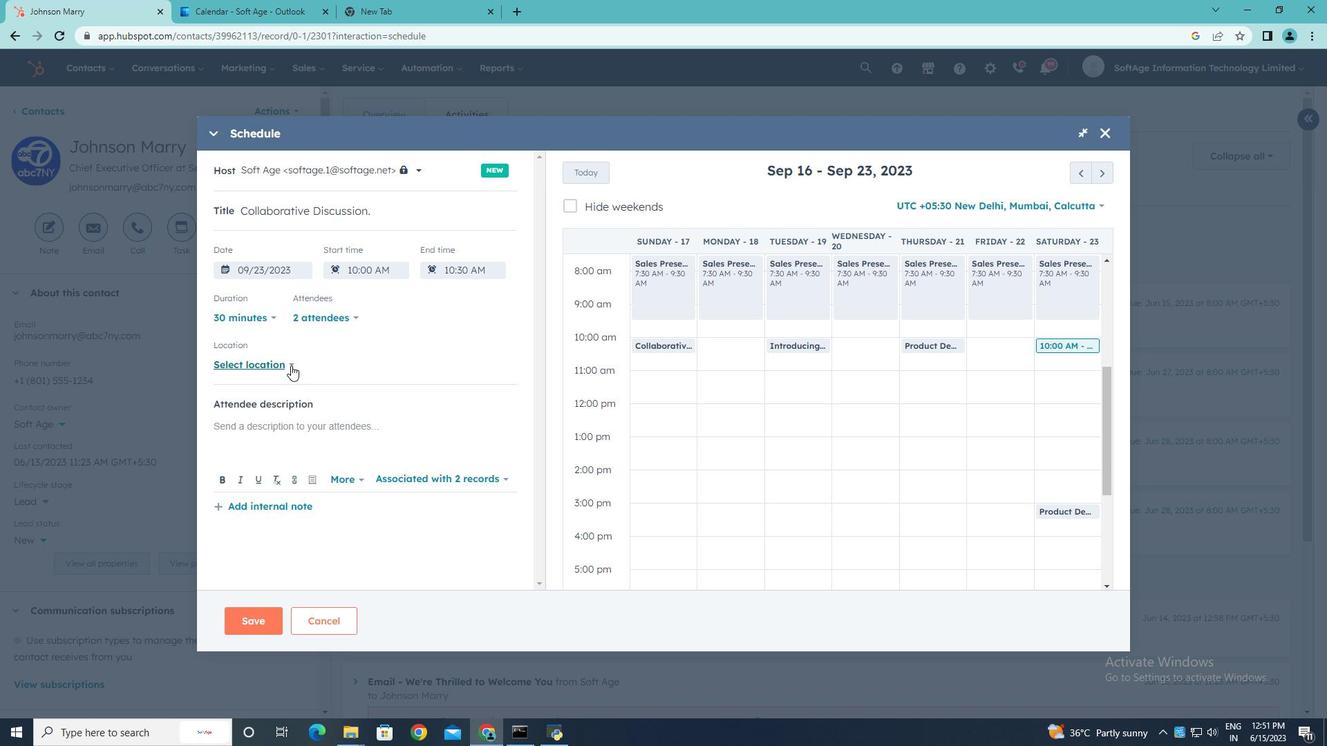 
Action: Mouse moved to (332, 362)
Screenshot: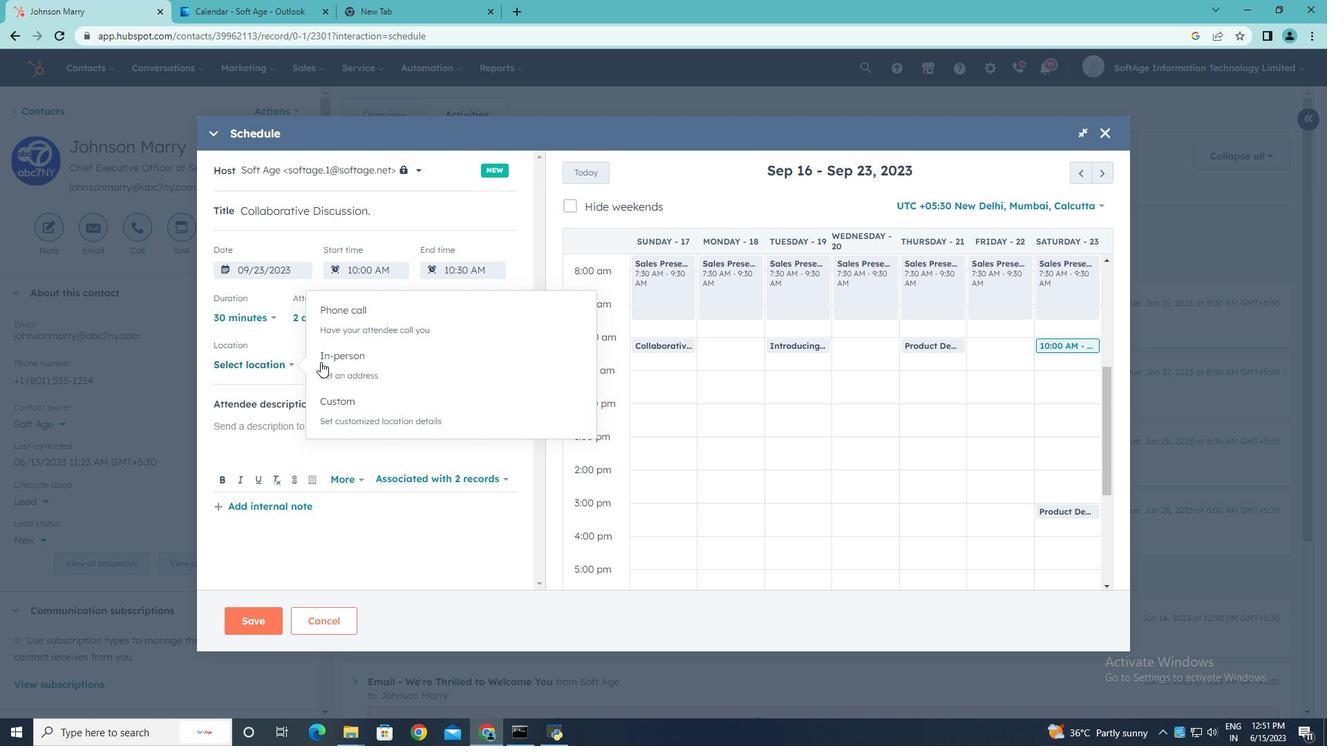 
Action: Mouse pressed left at (332, 362)
Screenshot: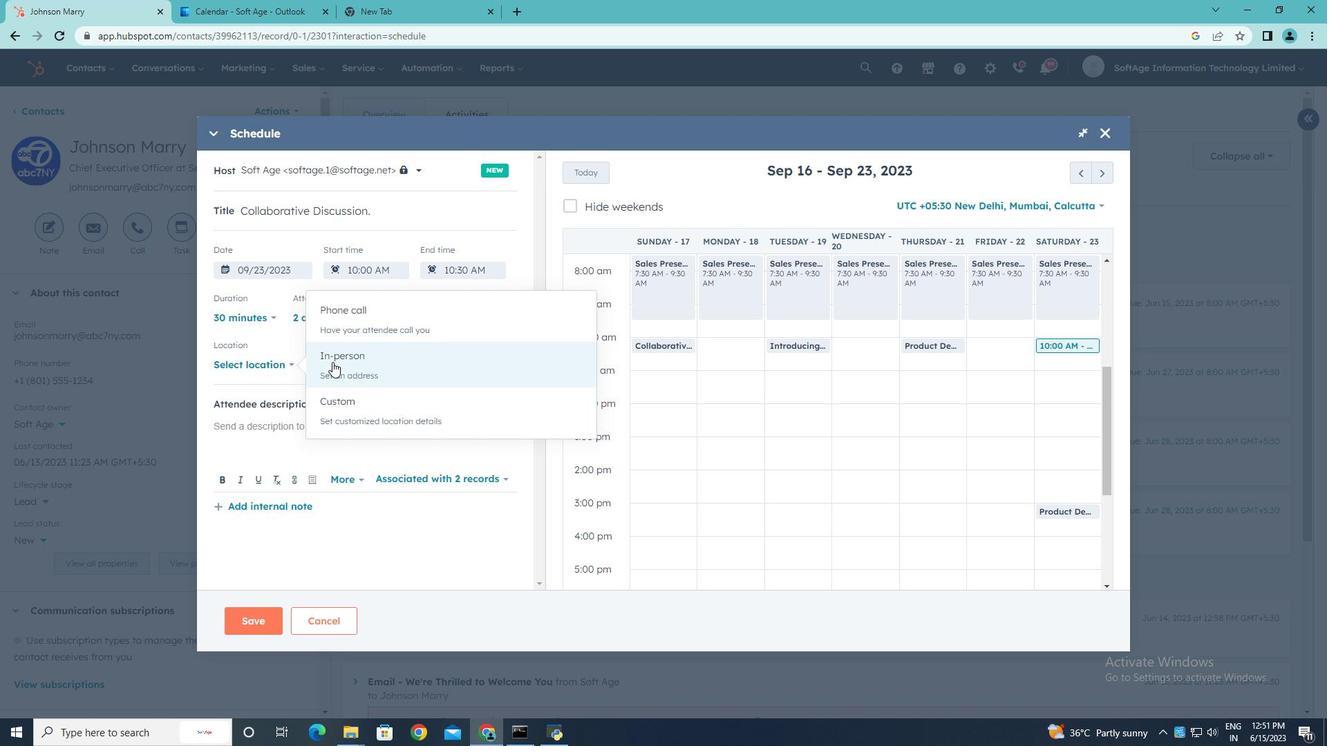 
Action: Mouse moved to (332, 362)
Screenshot: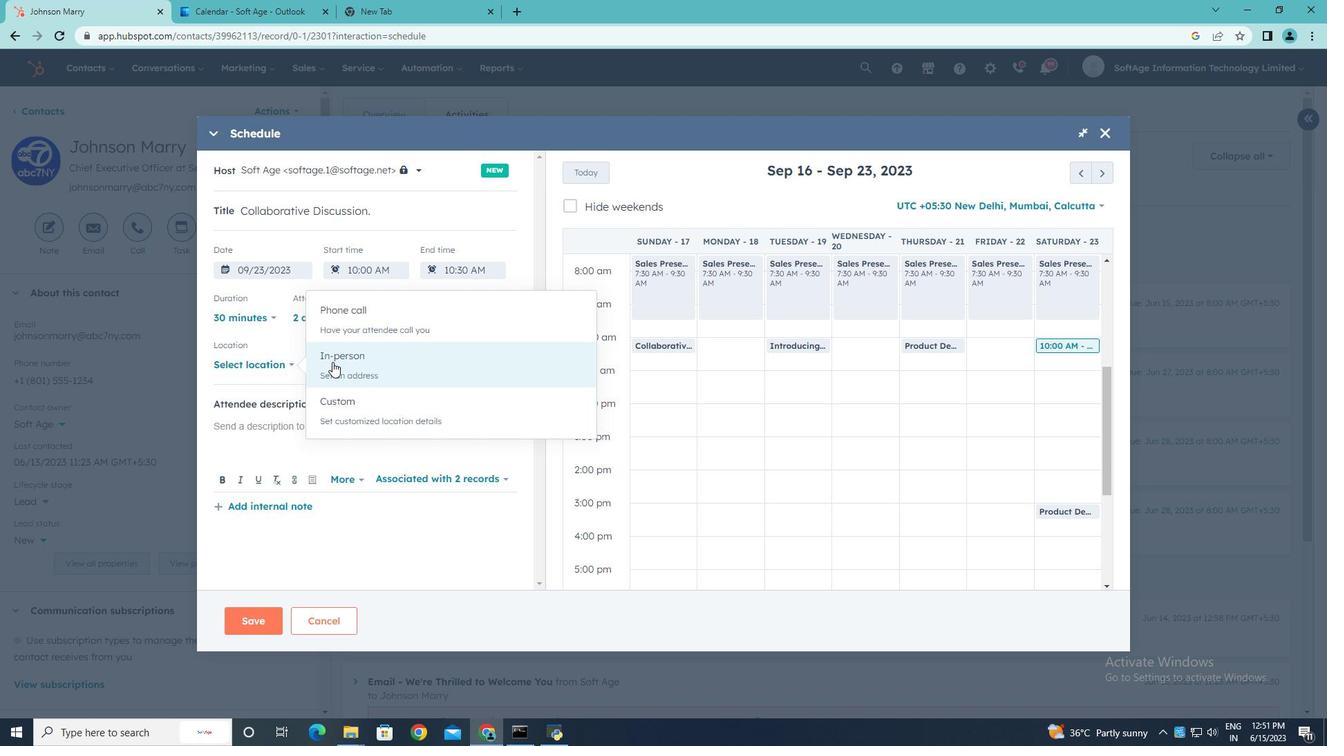 
Action: Mouse pressed left at (332, 362)
Screenshot: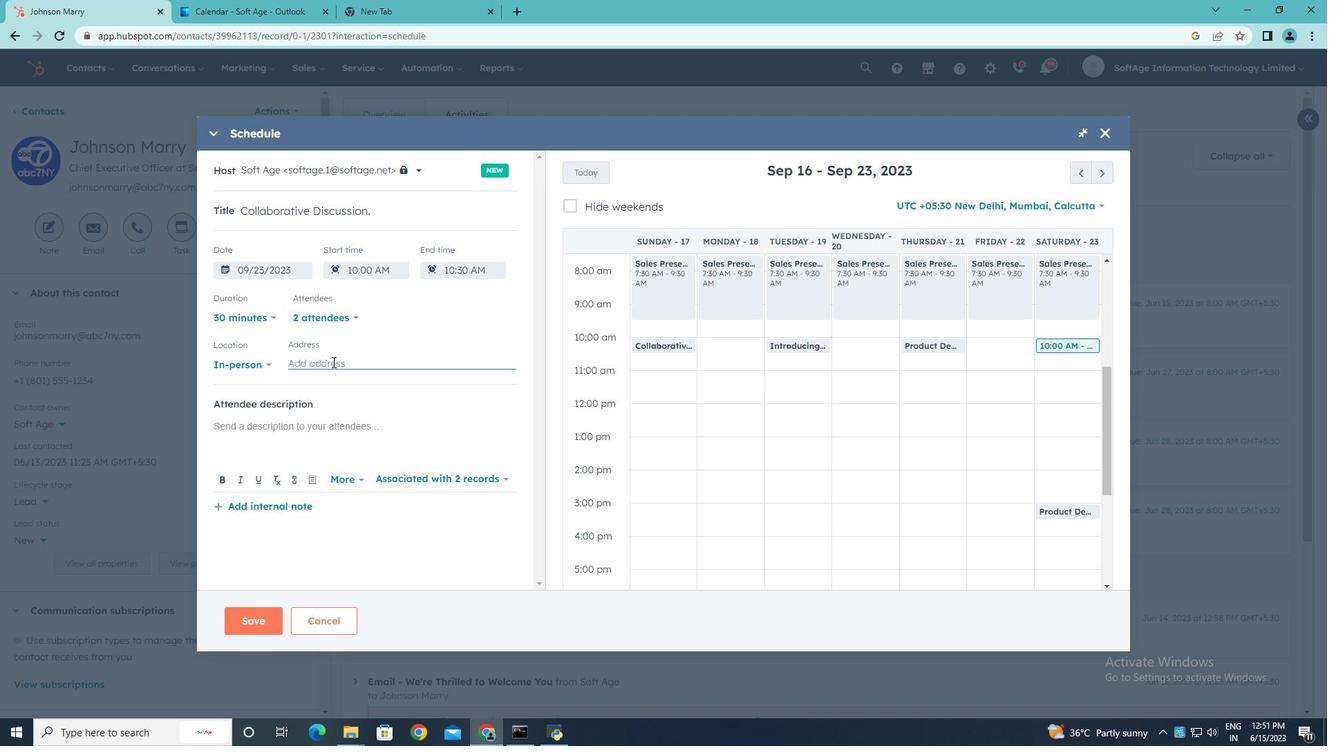 
Action: Key pressed <Key.shift>New<Key.space><Key.shift>York
Screenshot: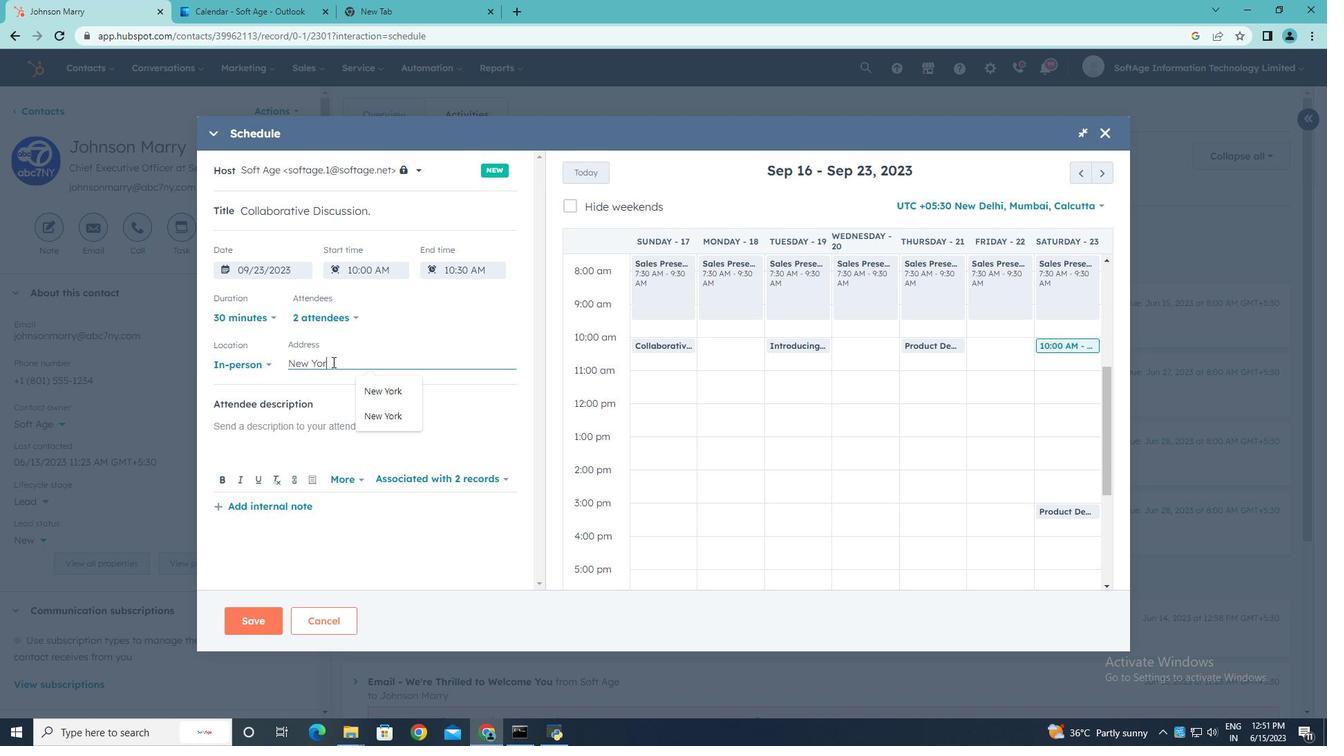 
Action: Mouse moved to (282, 424)
Screenshot: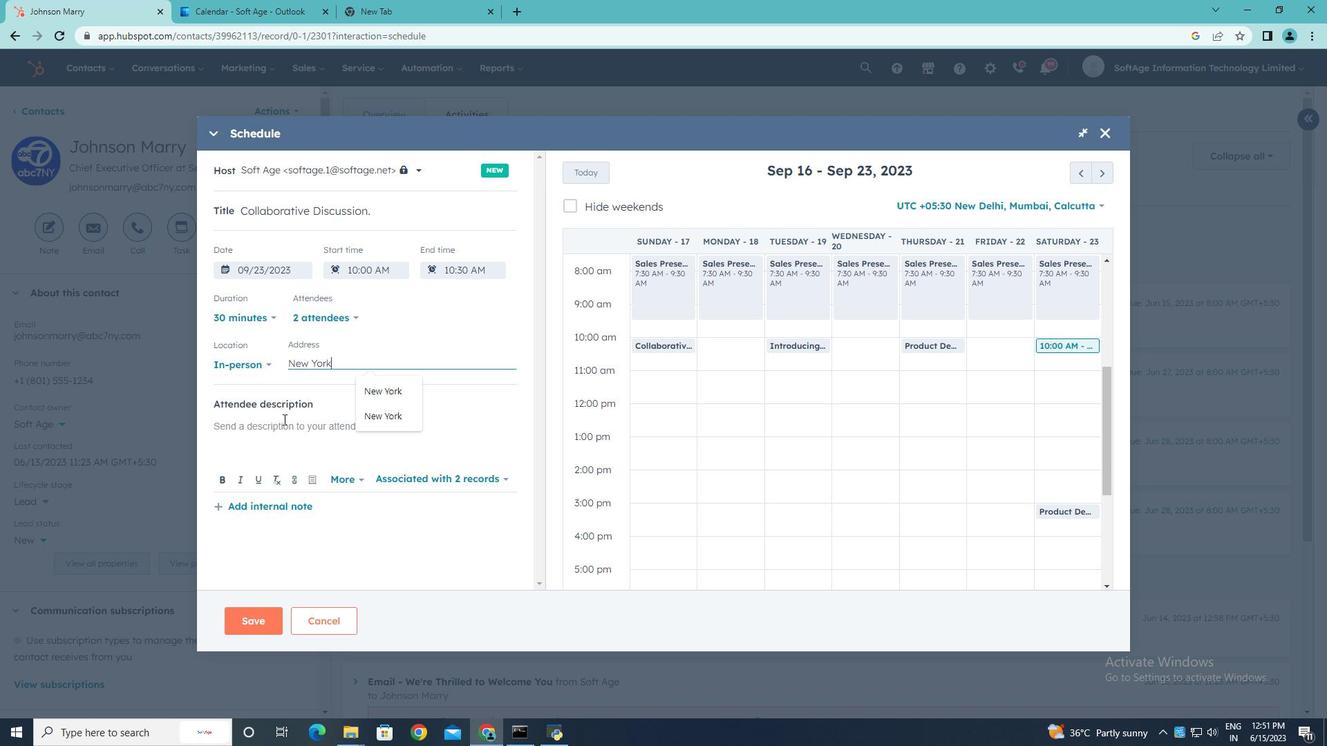 
Action: Mouse pressed left at (282, 424)
Screenshot: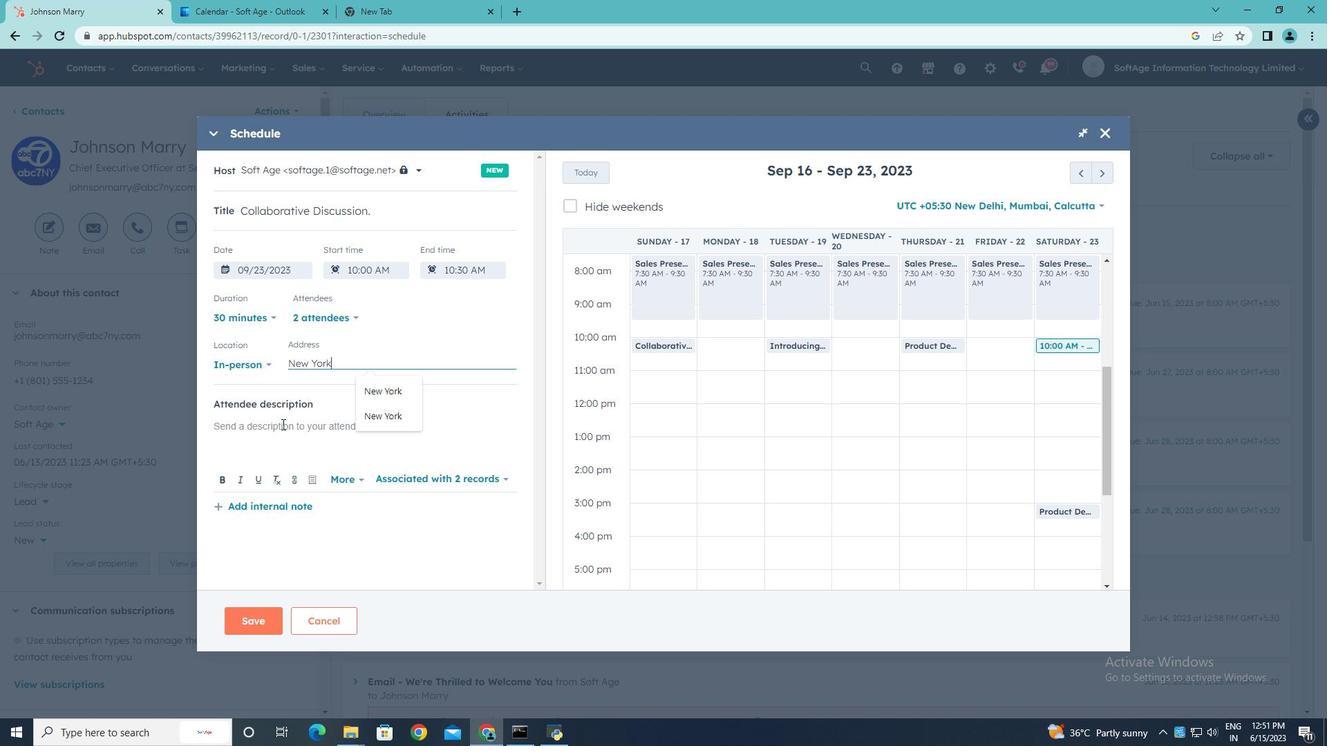 
Action: Key pressed <Key.shift>Kindly<Key.space>join<Key.space>this<Key.space>meeting<Key.space>to<Key.space>understand<Key.space><Key.shift>Product<Key.space><Key.shift>Demo<Key.space><Key.shift>and<Key.space>service<Key.space><Key.left><Key.left><Key.left><Key.left><Key.left><Key.left><Key.left><Key.backspace><Key.shift>S<Key.down><Key.shift>Presentation..
Screenshot: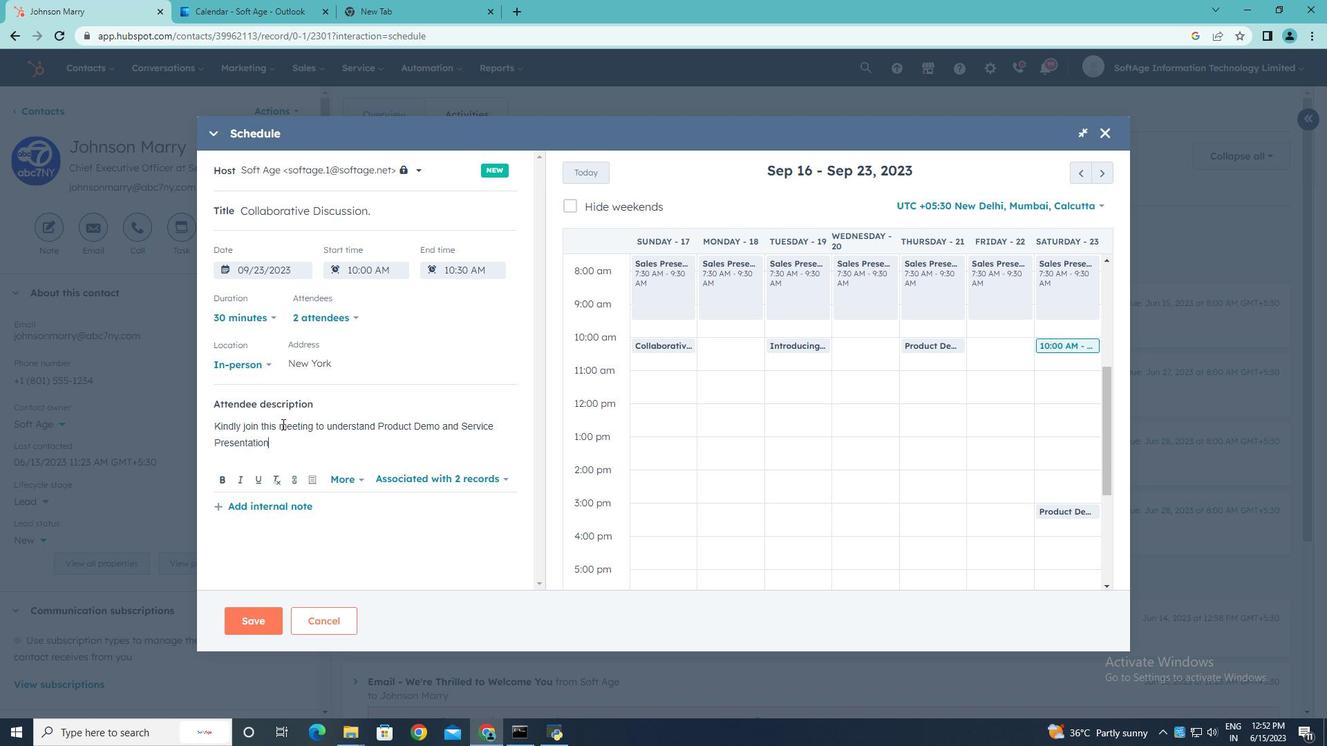 
Action: Mouse moved to (242, 616)
Screenshot: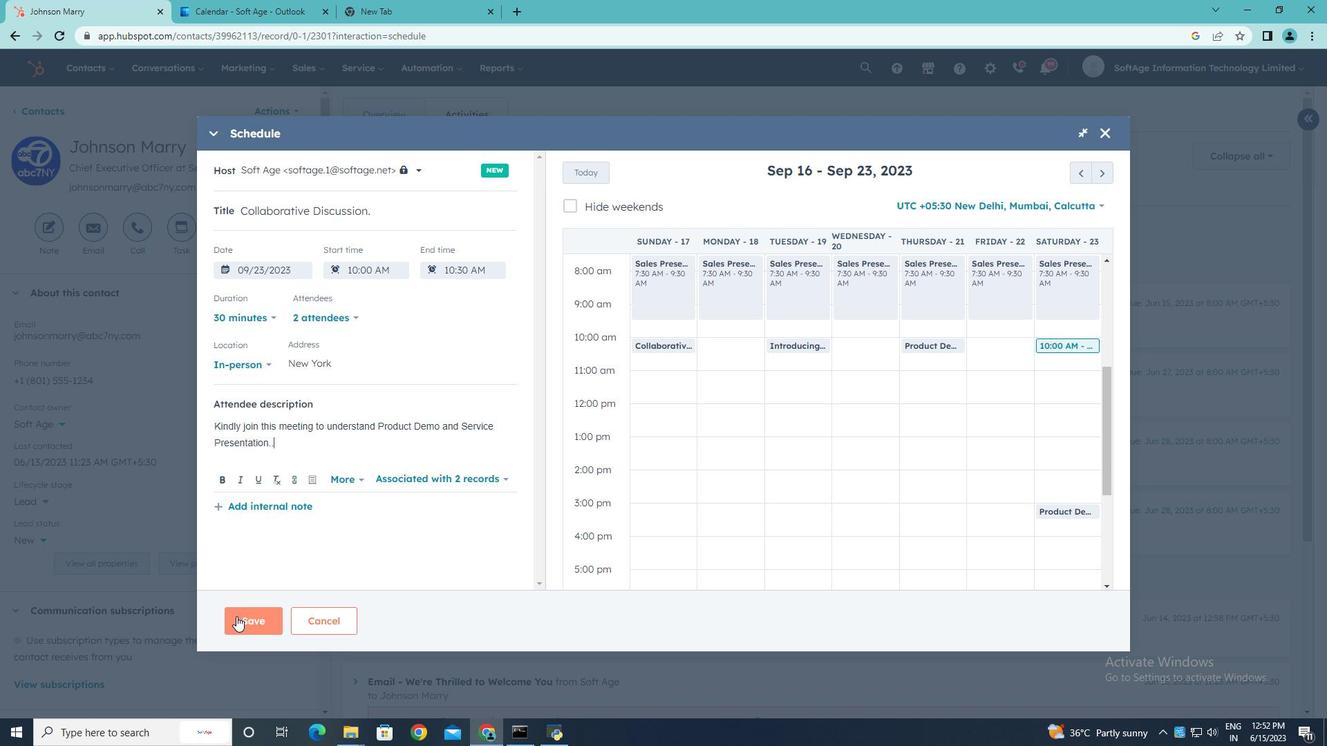 
Action: Mouse pressed left at (242, 616)
Screenshot: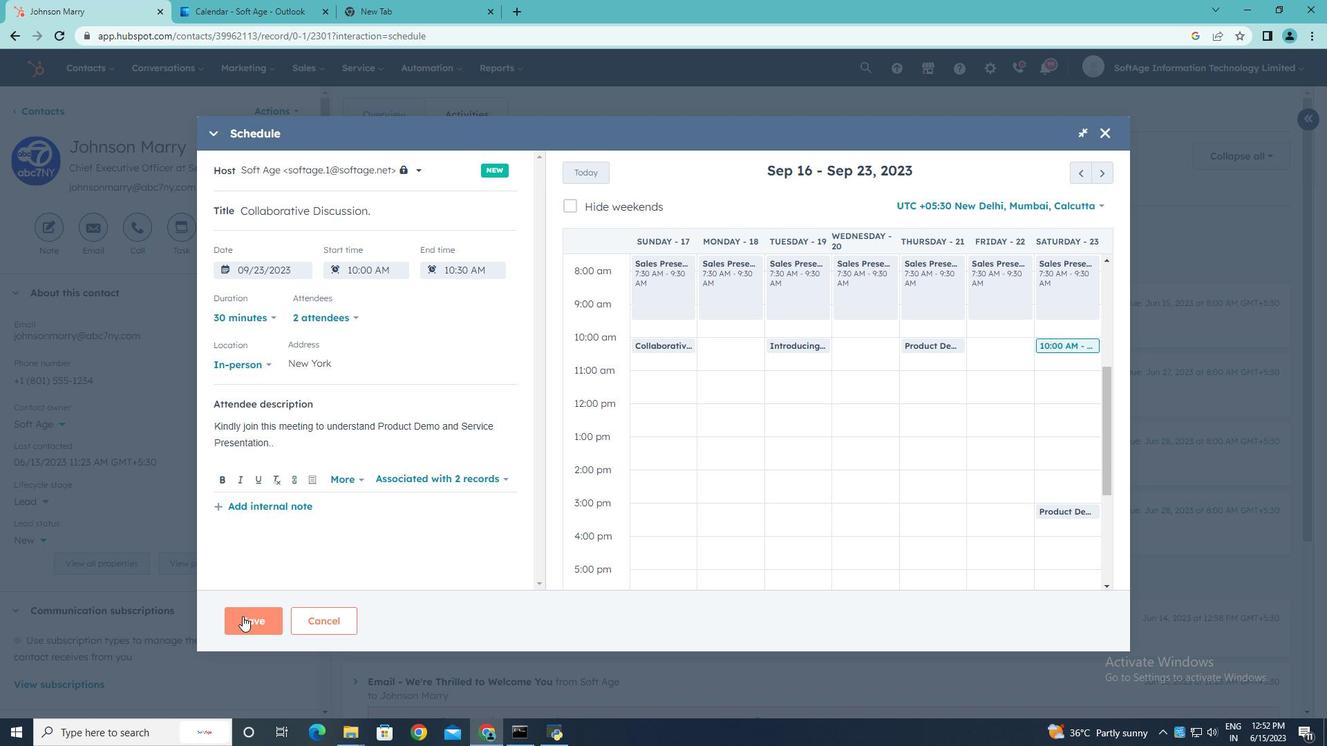 
Action: Mouse moved to (242, 615)
Screenshot: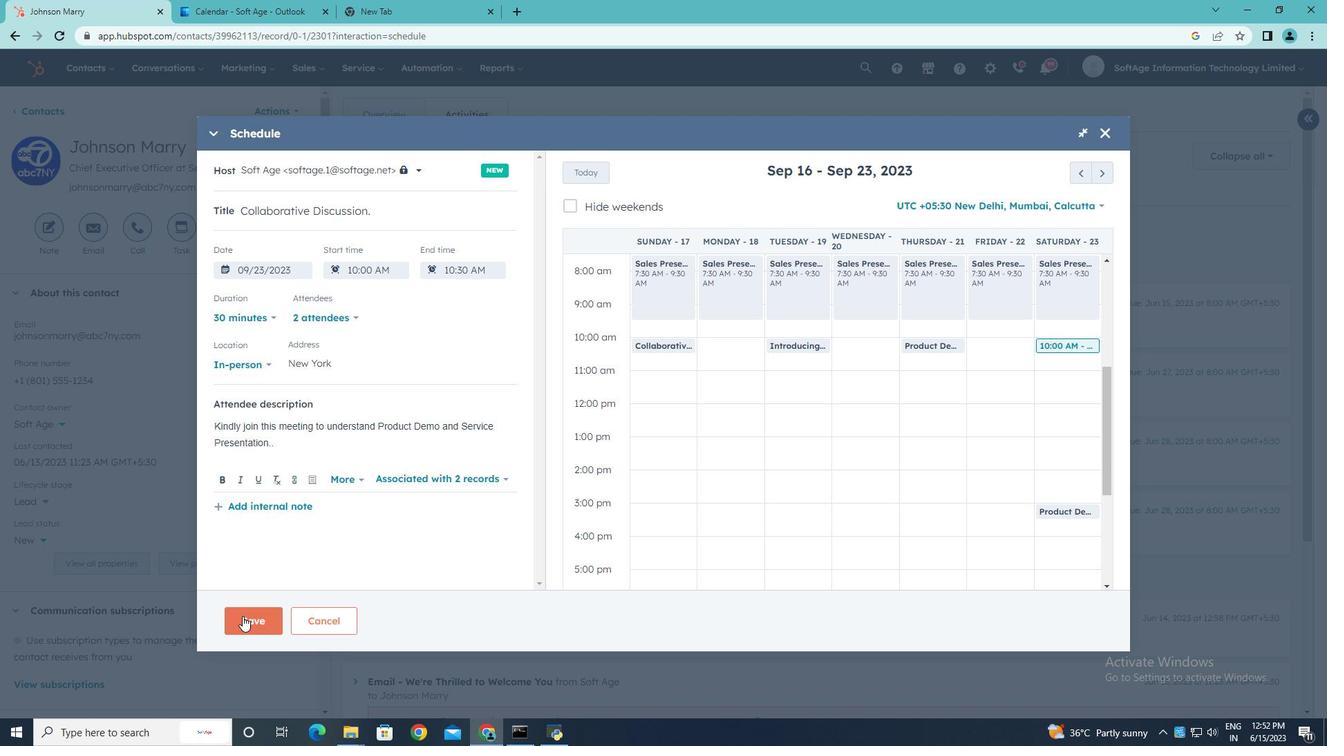 
